 Task: Search one way flight ticket for 1 adult, 5 children, 2 infants in seat and 1 infant on lap in first from Ceiba: Jose Aponte De La Torre Airport to Raleigh: Raleigh-durham International Airport on 8-5-2023. Choice of flights is JetBlue. Number of bags: 2 carry on bags and 6 checked bags. Price is upto 35000. Outbound departure time preference is 19:30.
Action: Mouse moved to (368, 317)
Screenshot: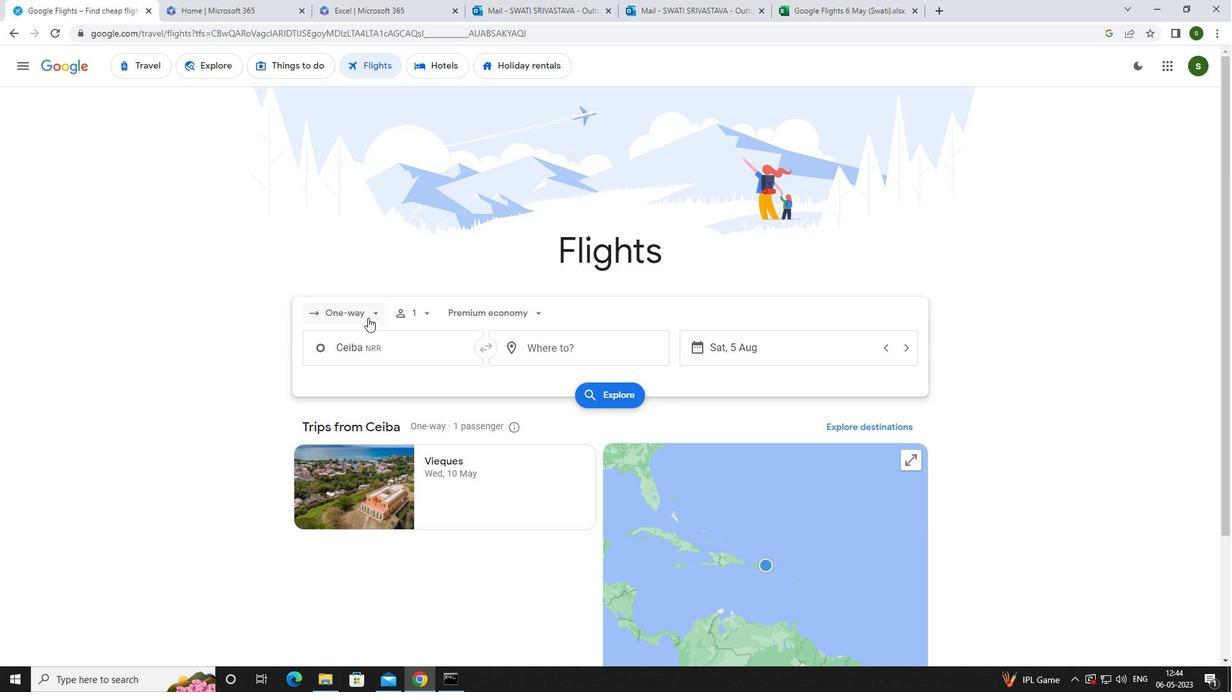 
Action: Mouse pressed left at (368, 317)
Screenshot: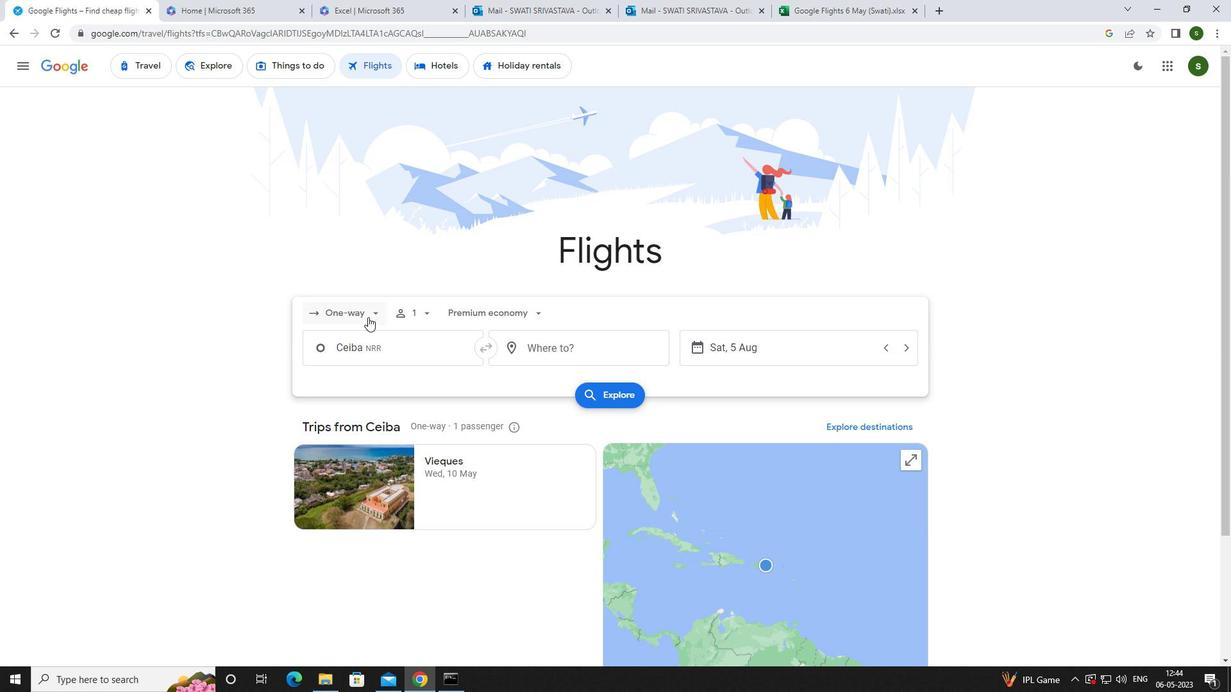
Action: Mouse moved to (373, 374)
Screenshot: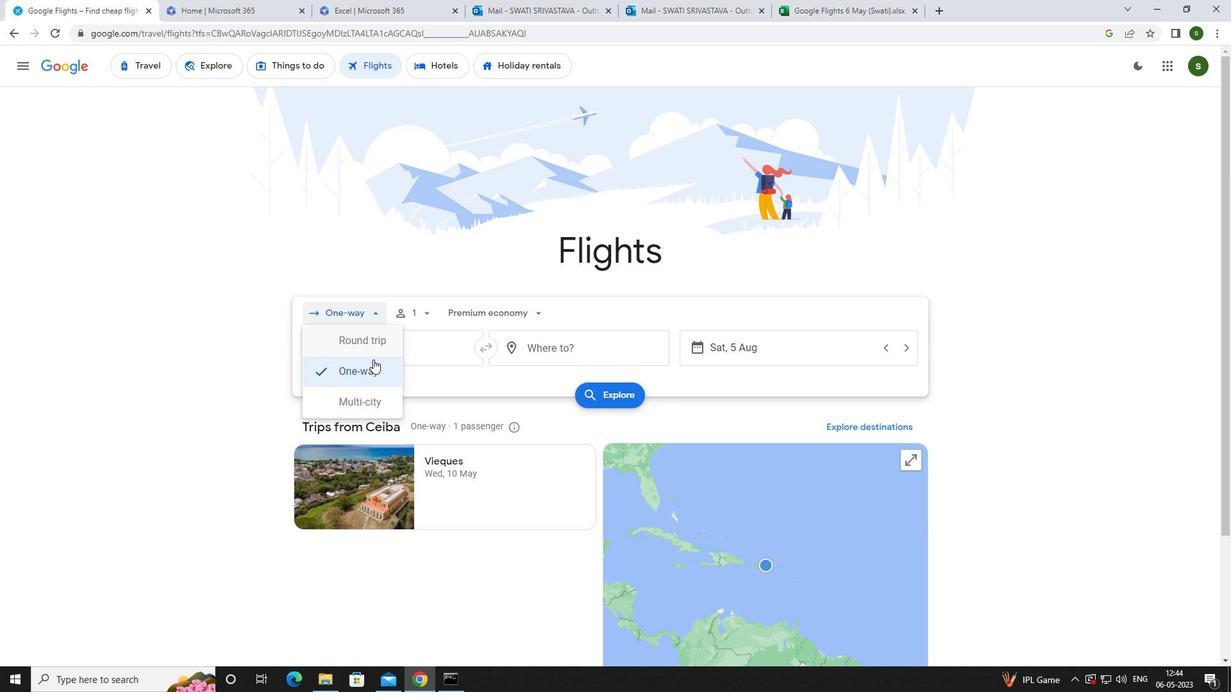 
Action: Mouse pressed left at (373, 374)
Screenshot: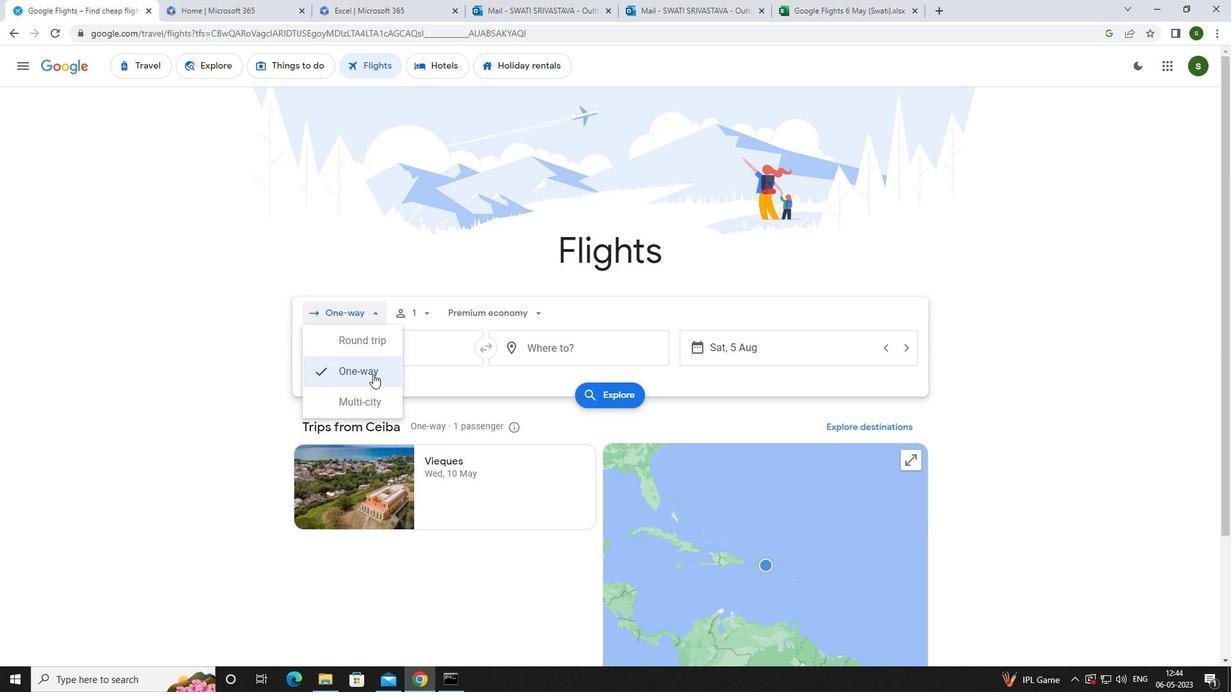 
Action: Mouse moved to (423, 312)
Screenshot: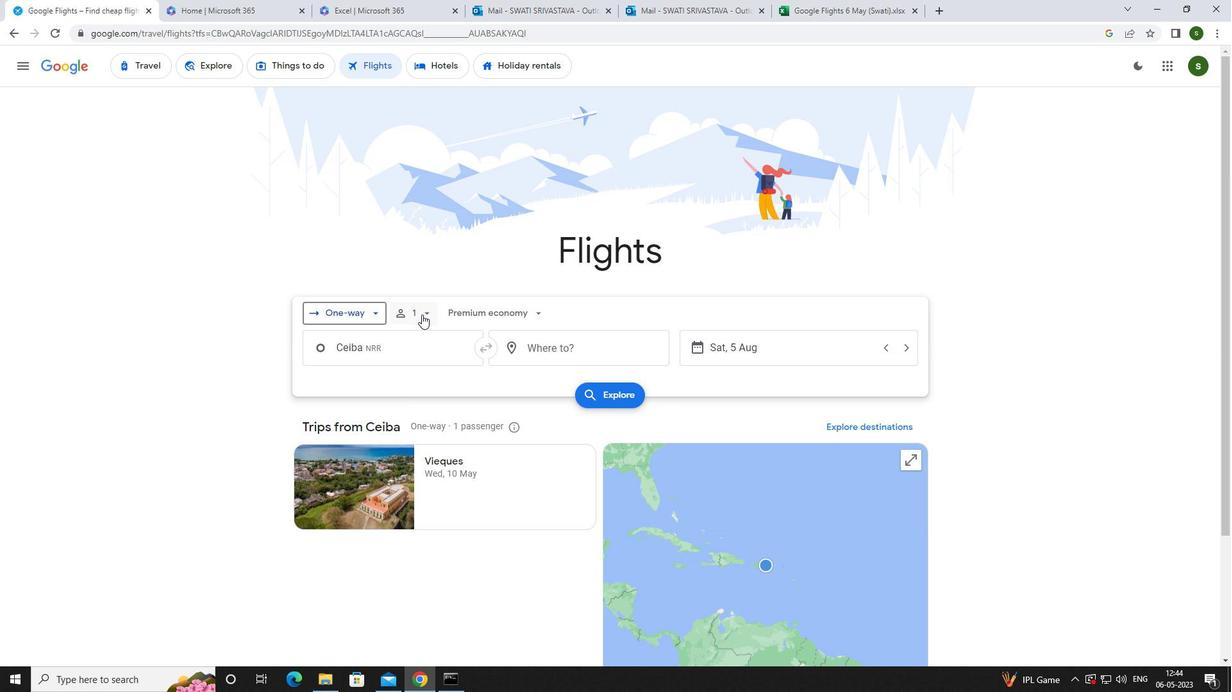 
Action: Mouse pressed left at (423, 312)
Screenshot: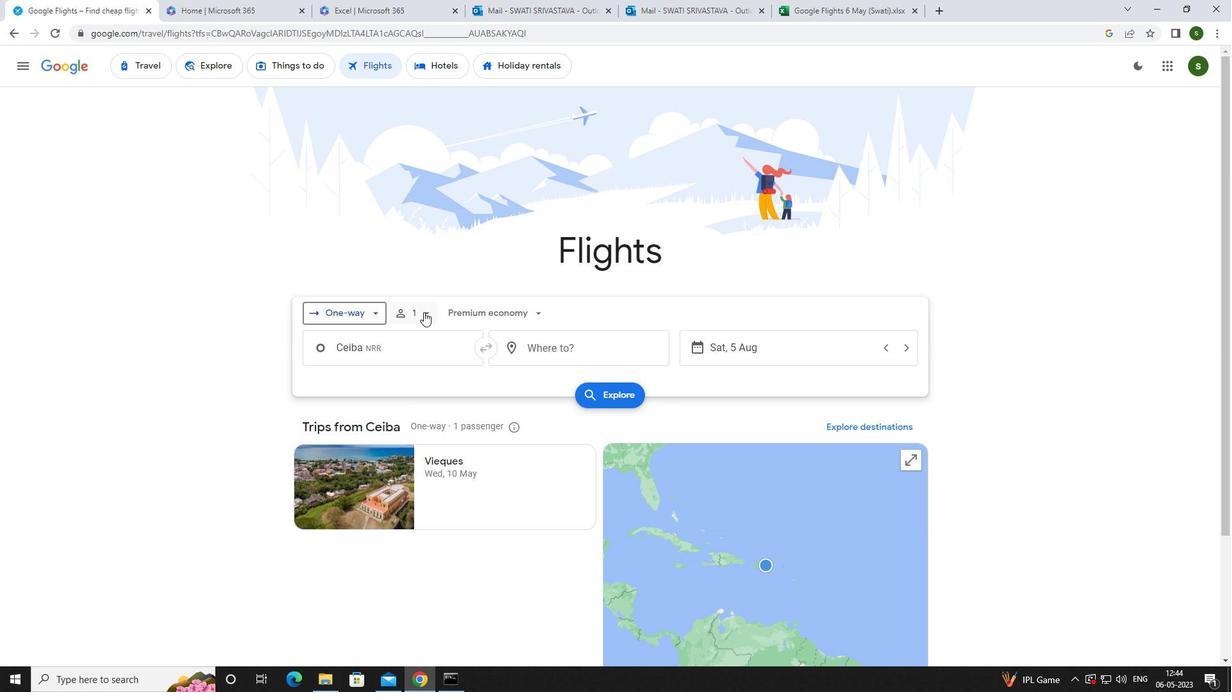 
Action: Mouse moved to (531, 376)
Screenshot: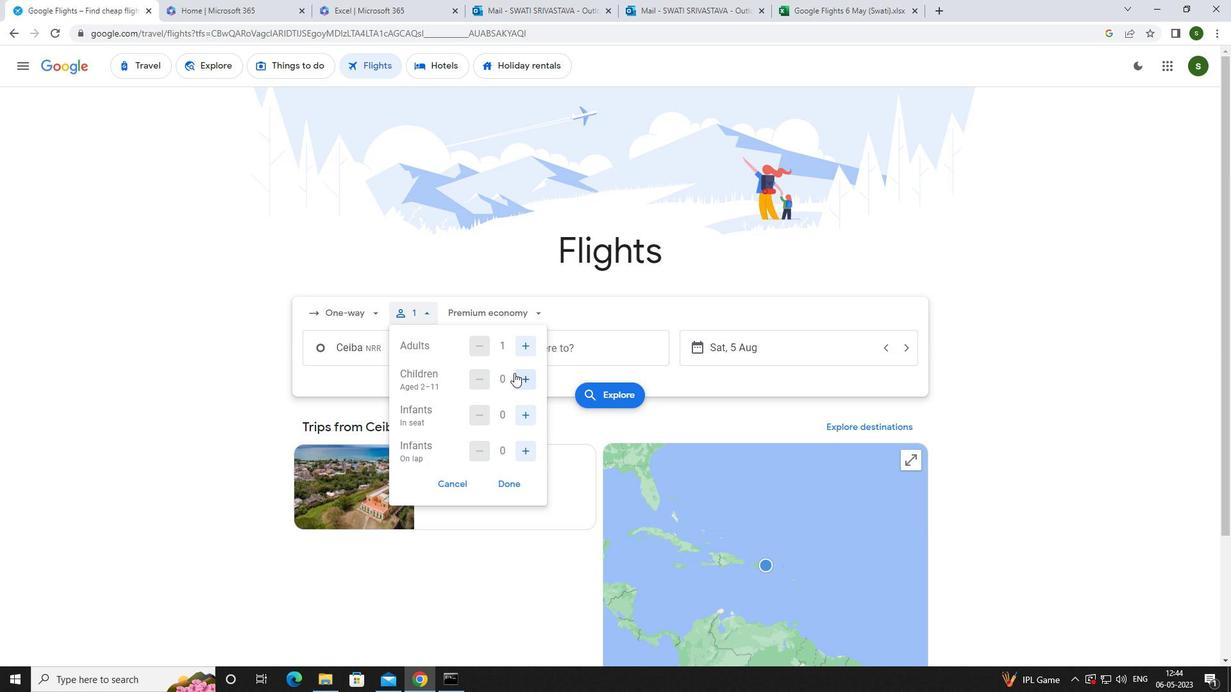 
Action: Mouse pressed left at (531, 376)
Screenshot: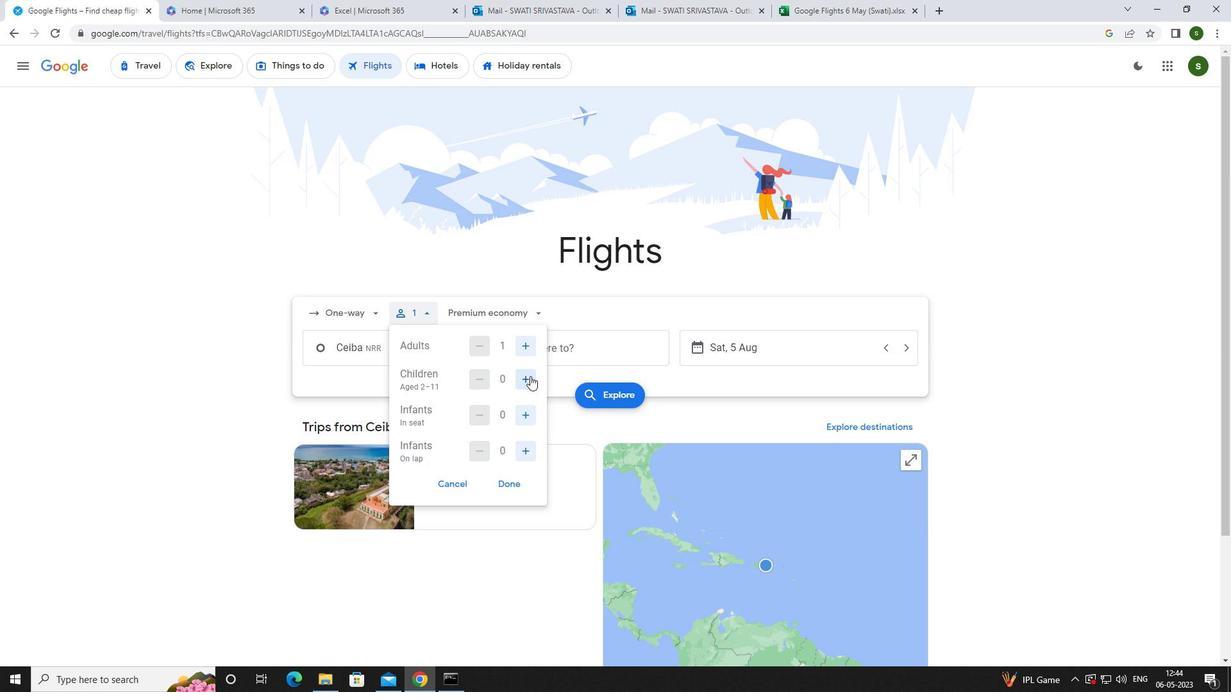 
Action: Mouse pressed left at (531, 376)
Screenshot: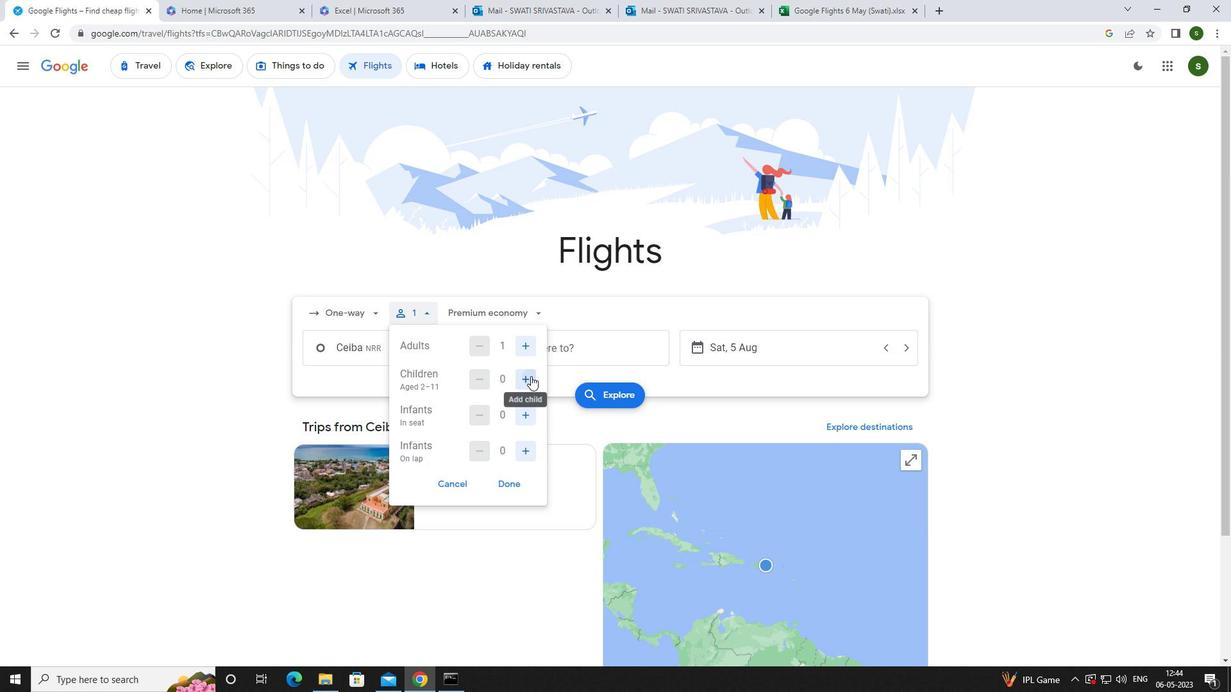 
Action: Mouse pressed left at (531, 376)
Screenshot: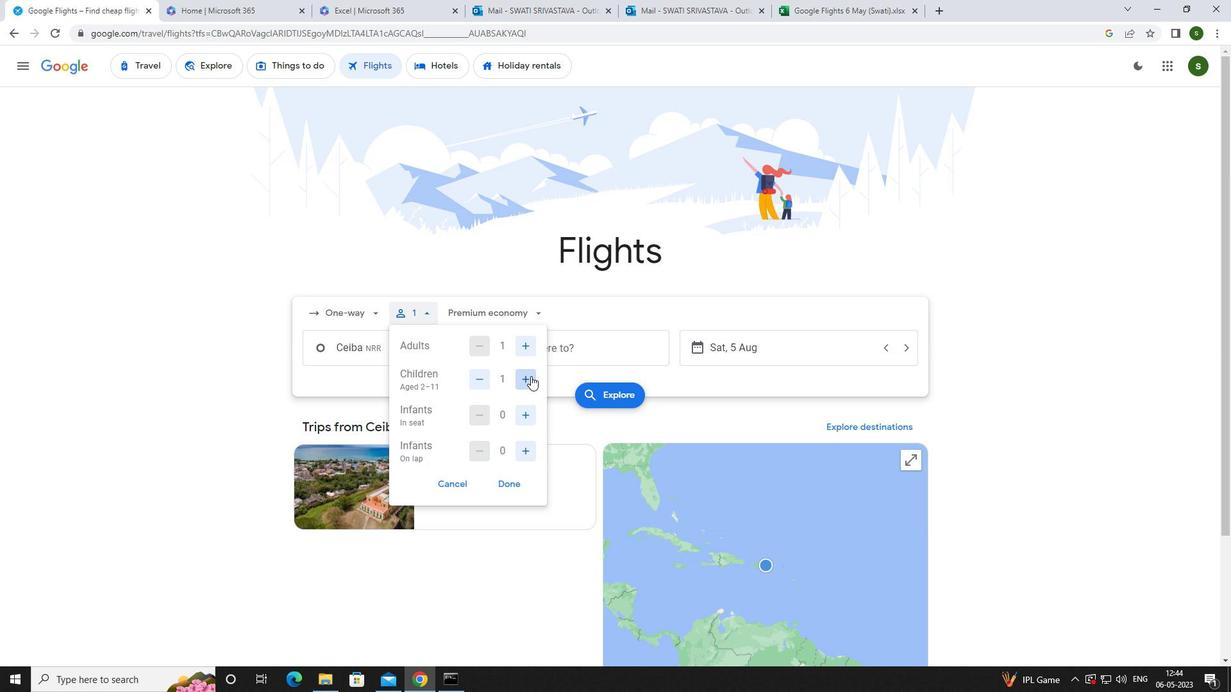 
Action: Mouse pressed left at (531, 376)
Screenshot: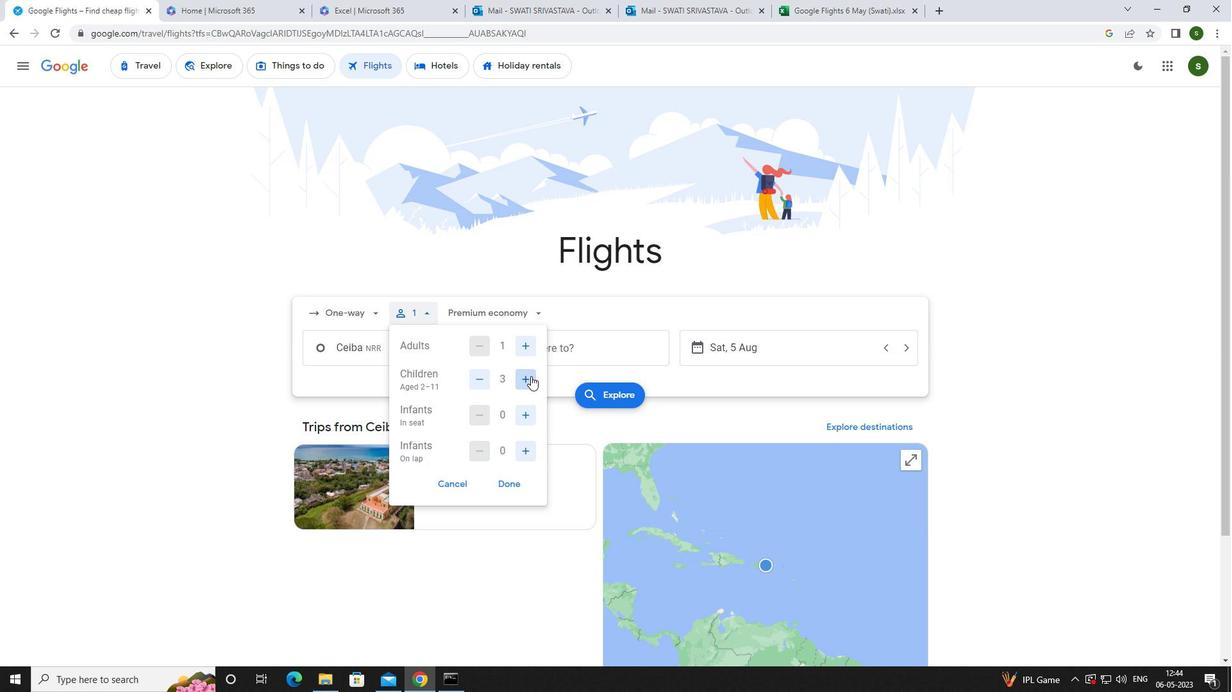 
Action: Mouse pressed left at (531, 376)
Screenshot: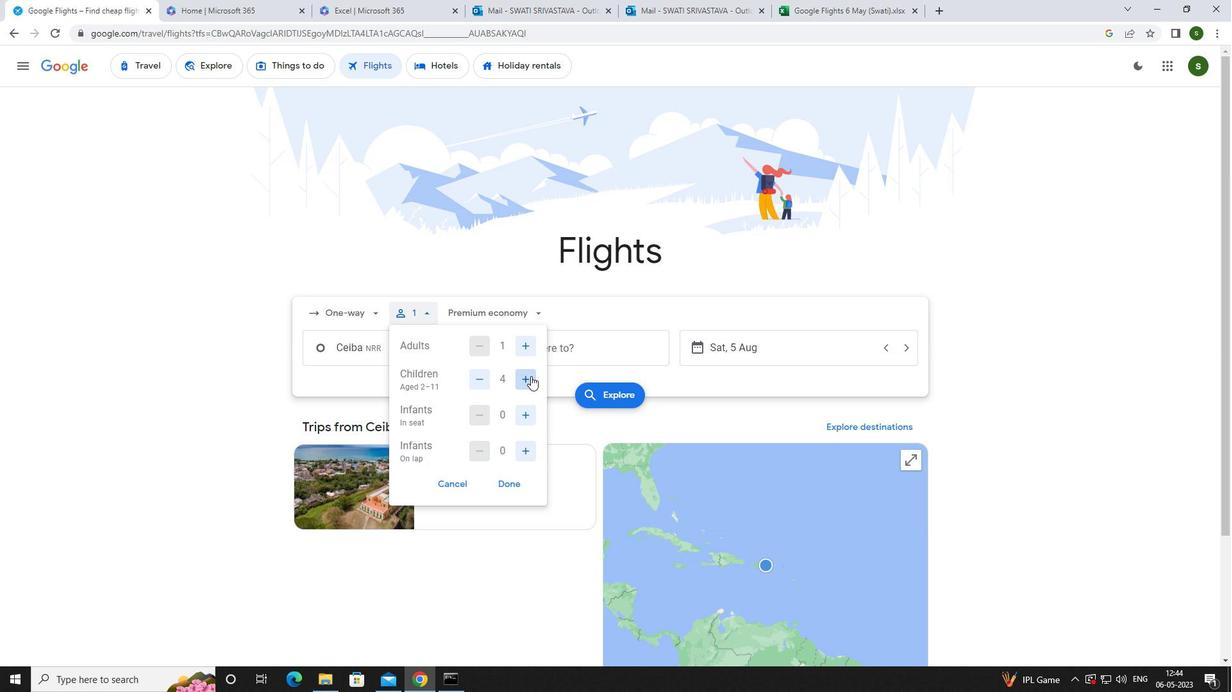 
Action: Mouse moved to (525, 414)
Screenshot: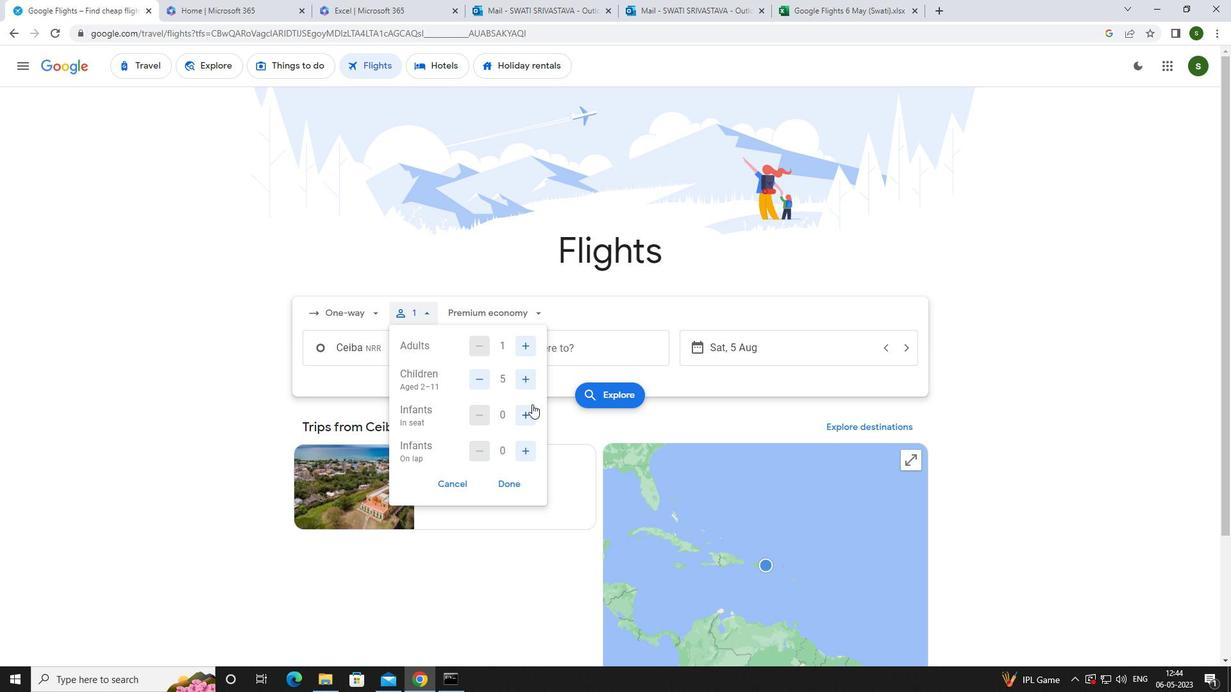 
Action: Mouse pressed left at (525, 414)
Screenshot: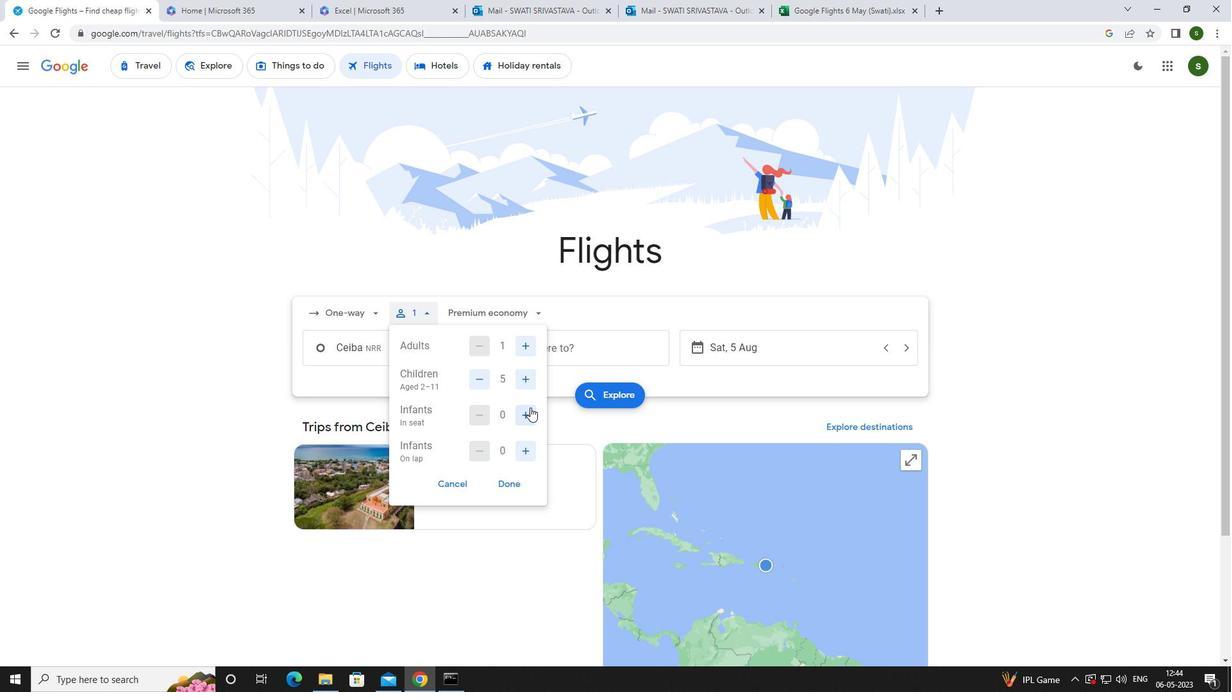 
Action: Mouse moved to (521, 447)
Screenshot: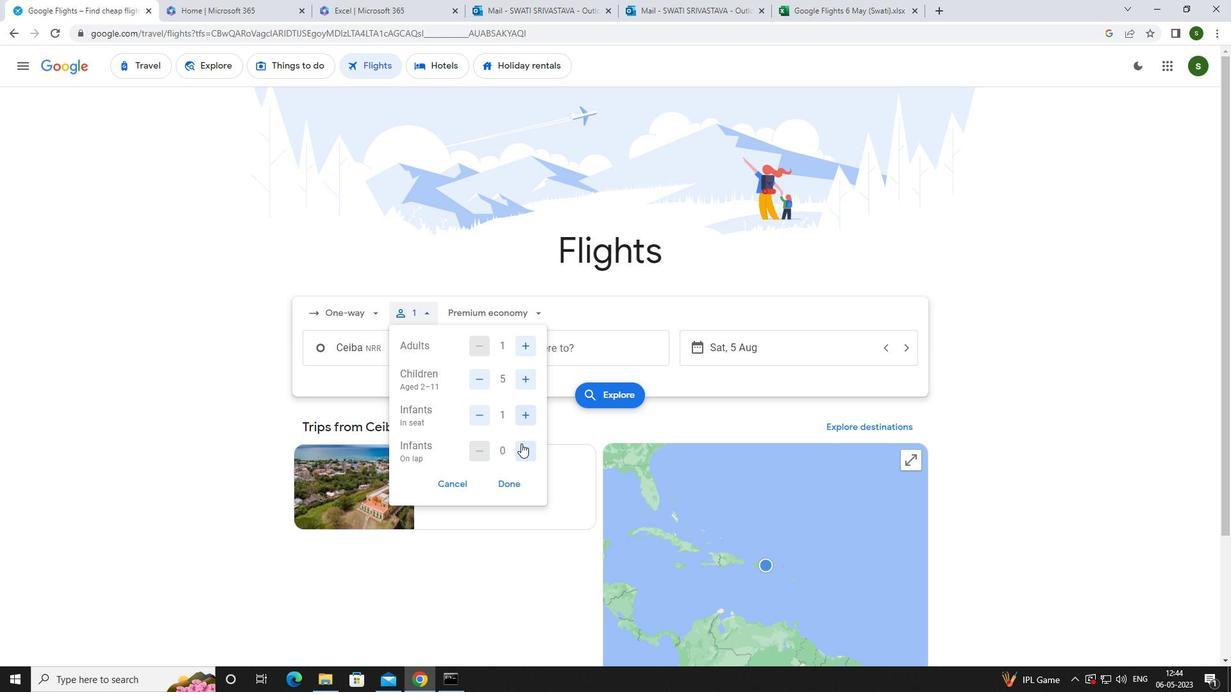 
Action: Mouse pressed left at (521, 447)
Screenshot: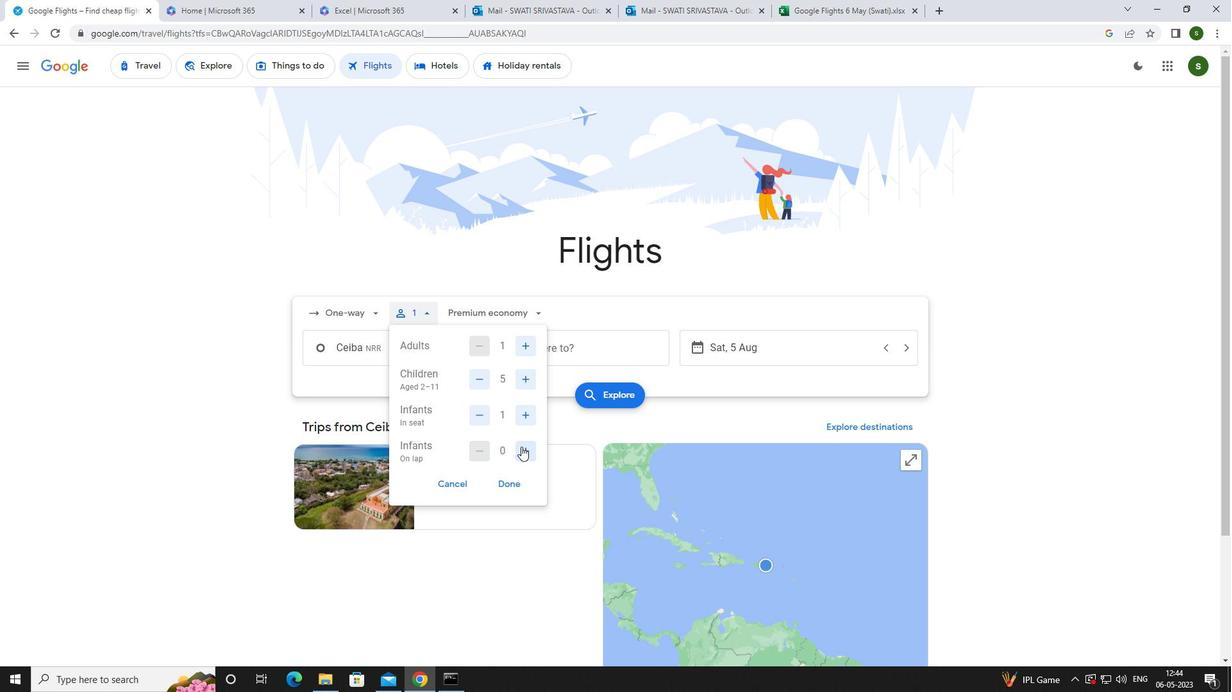 
Action: Mouse moved to (513, 313)
Screenshot: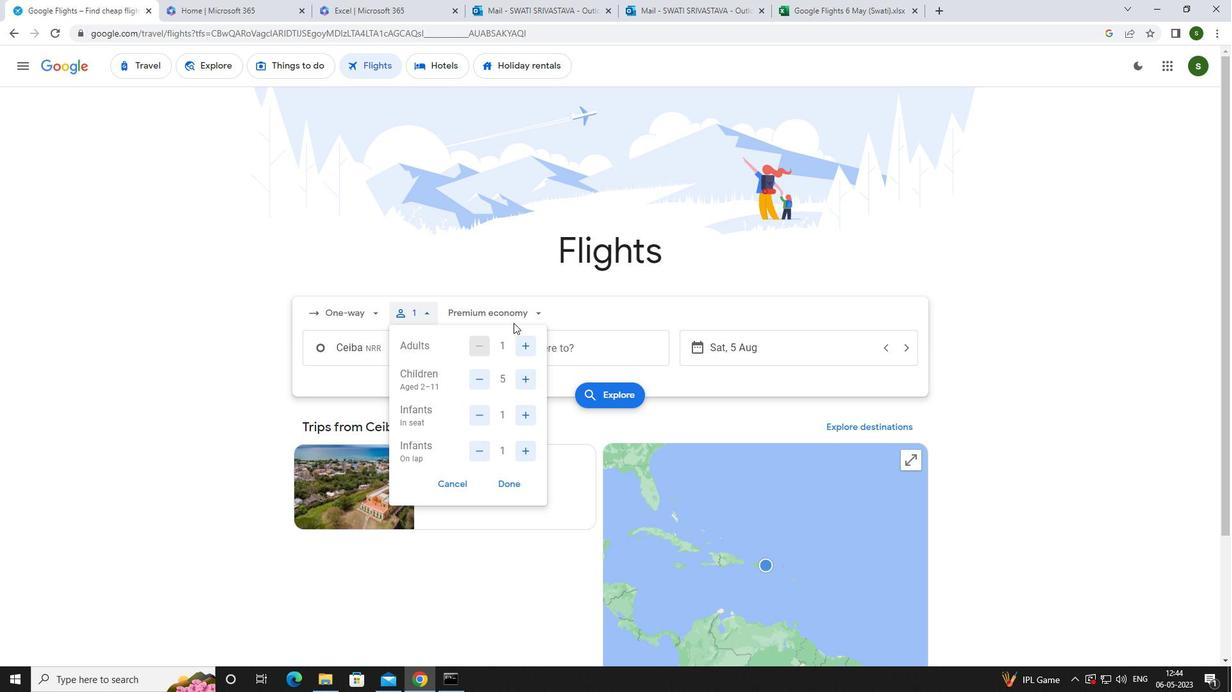 
Action: Mouse pressed left at (513, 313)
Screenshot: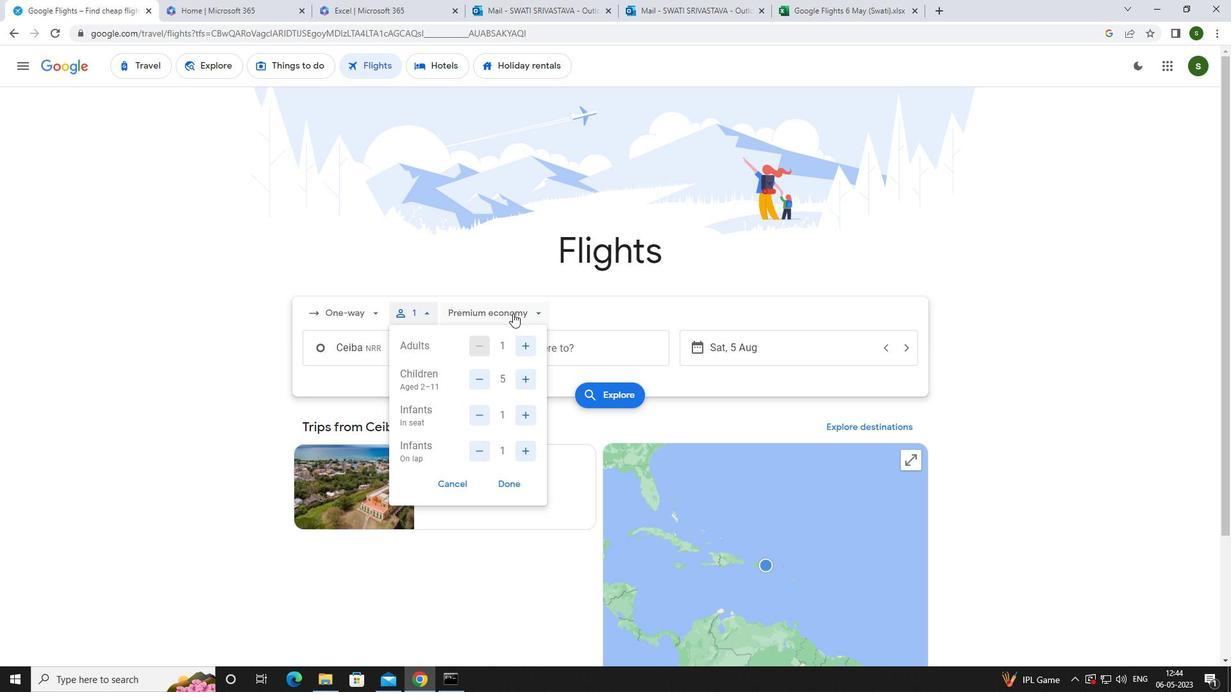 
Action: Mouse moved to (510, 429)
Screenshot: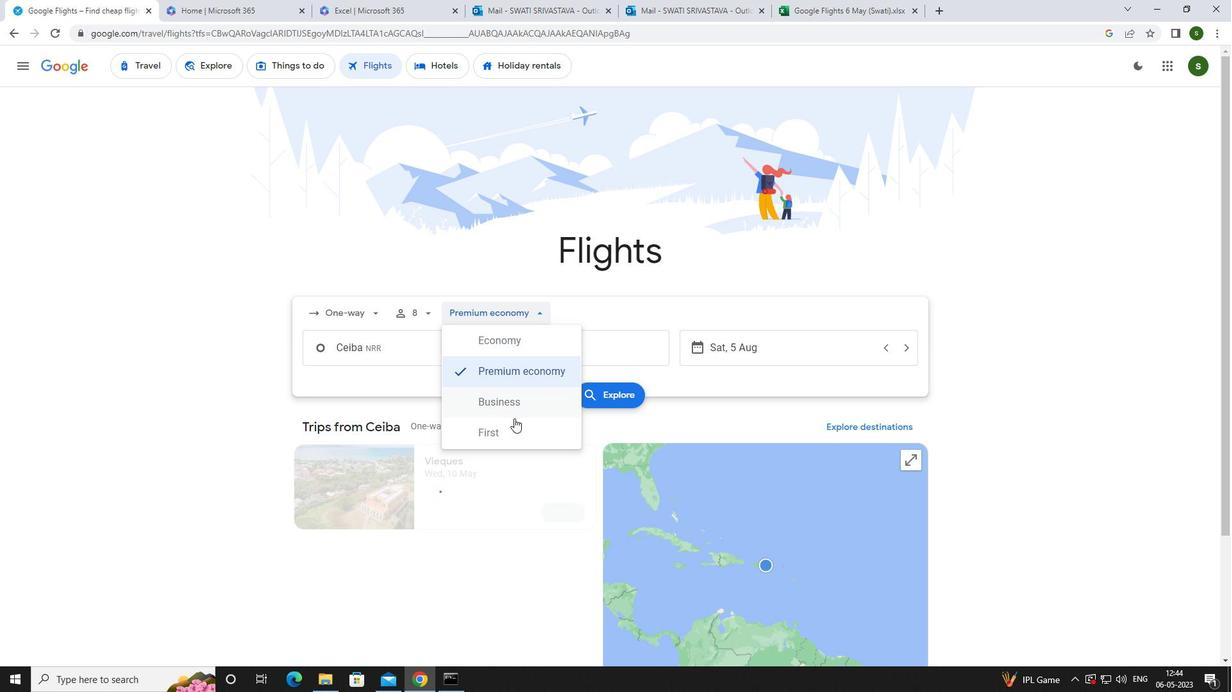 
Action: Mouse pressed left at (510, 429)
Screenshot: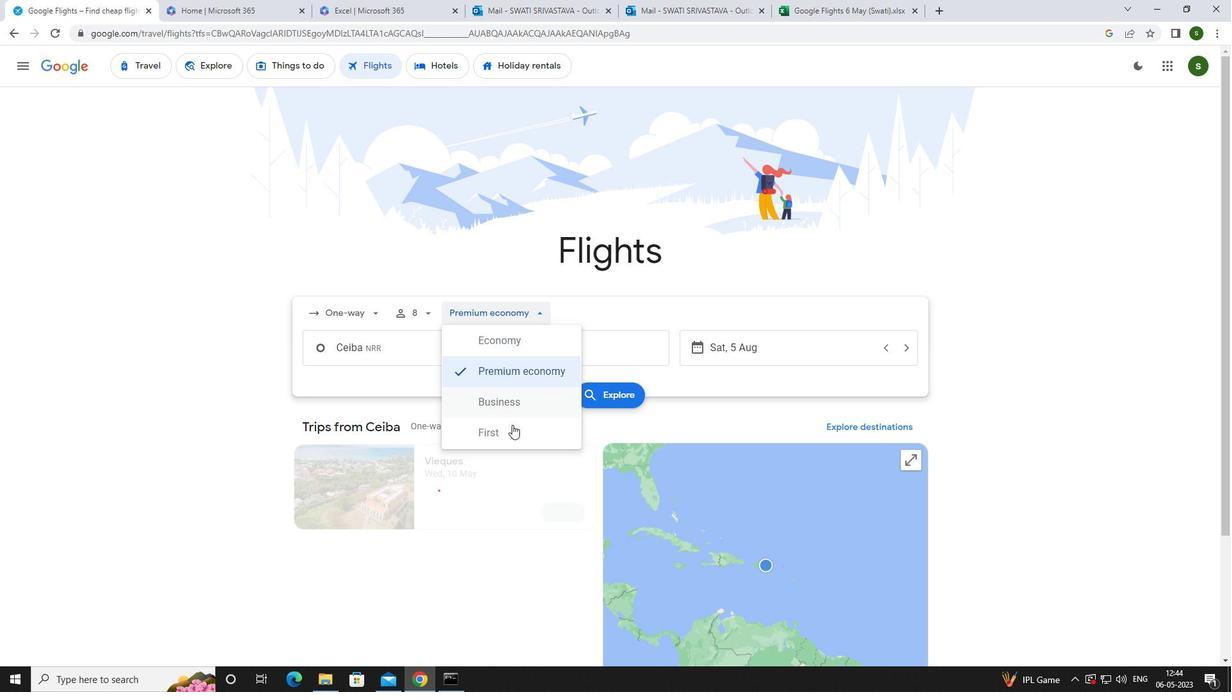 
Action: Mouse moved to (422, 353)
Screenshot: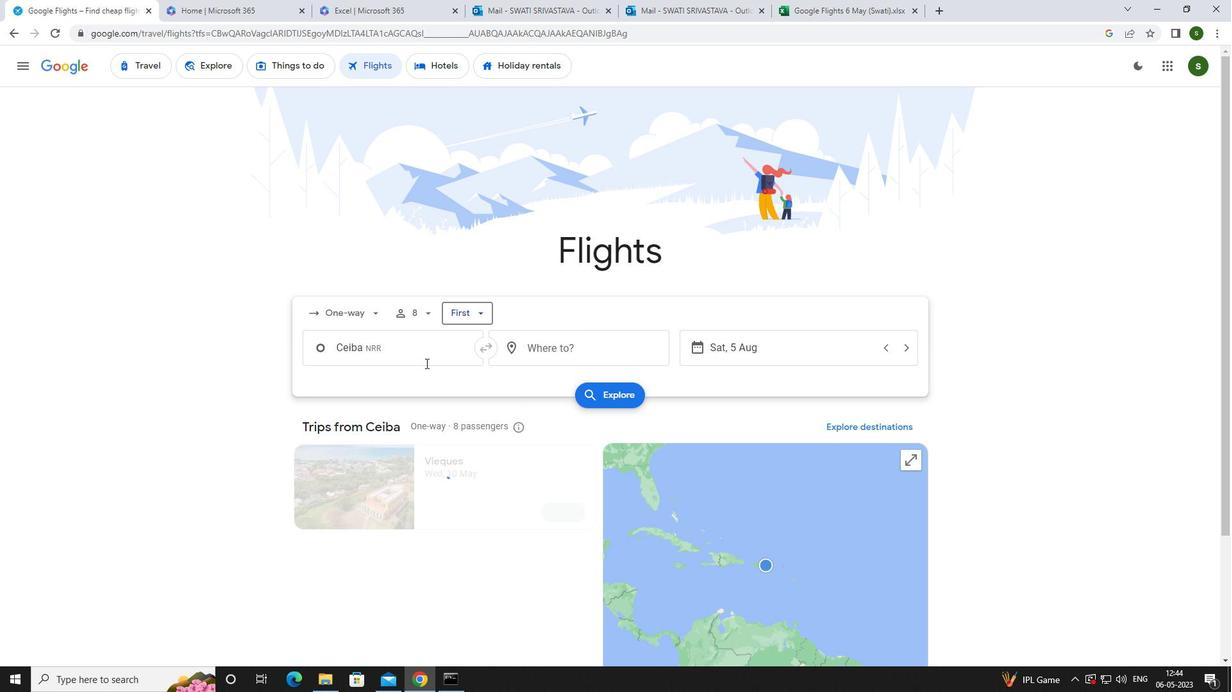 
Action: Mouse pressed left at (422, 353)
Screenshot: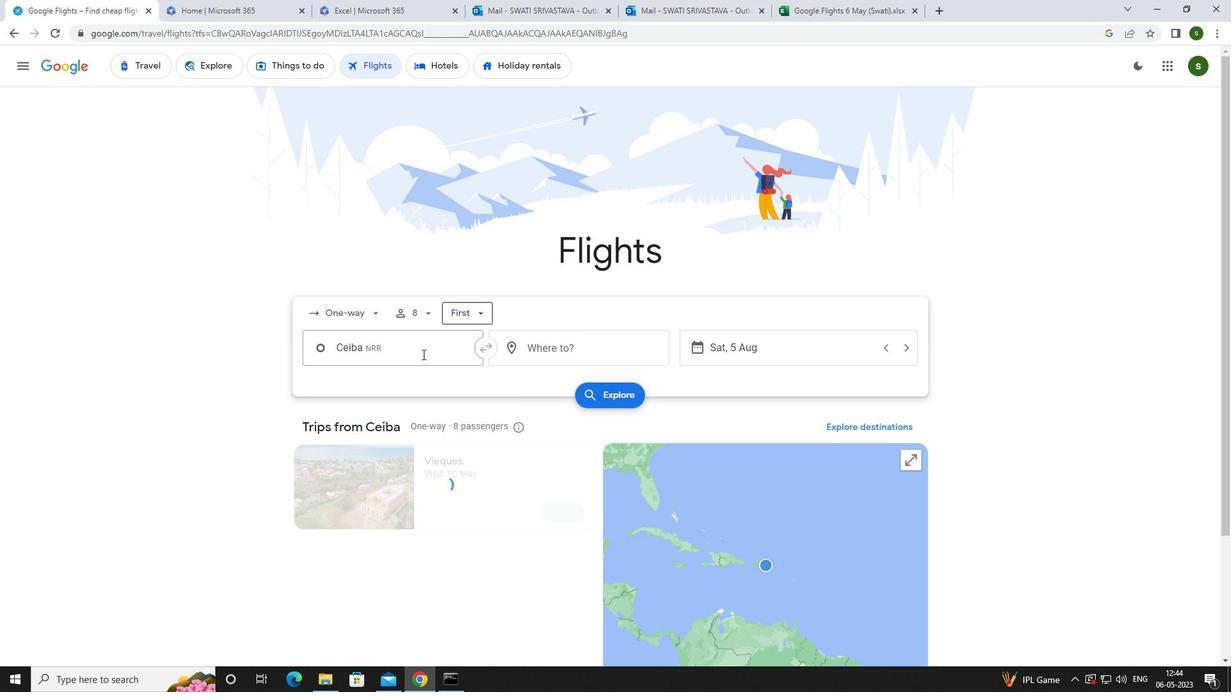 
Action: Key pressed <Key.caps_lock>j<Key.caps_lock>ose<Key.space><Key.caps_lock>a<Key.caps_lock>pon
Screenshot: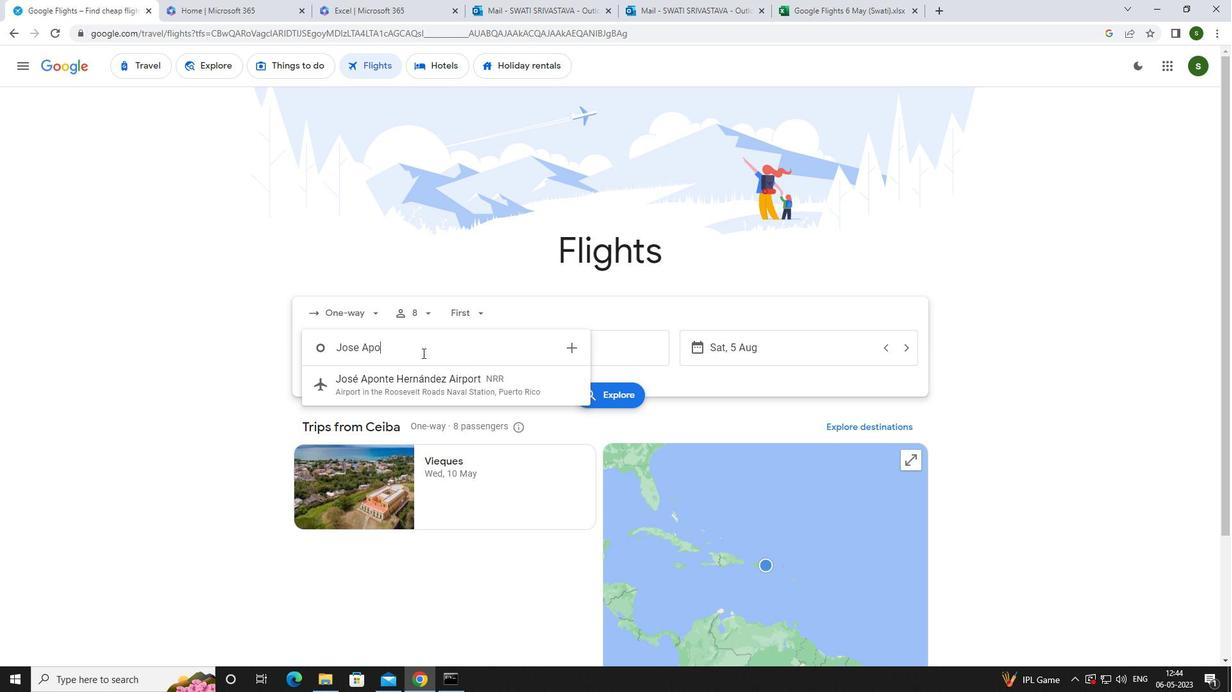 
Action: Mouse moved to (425, 381)
Screenshot: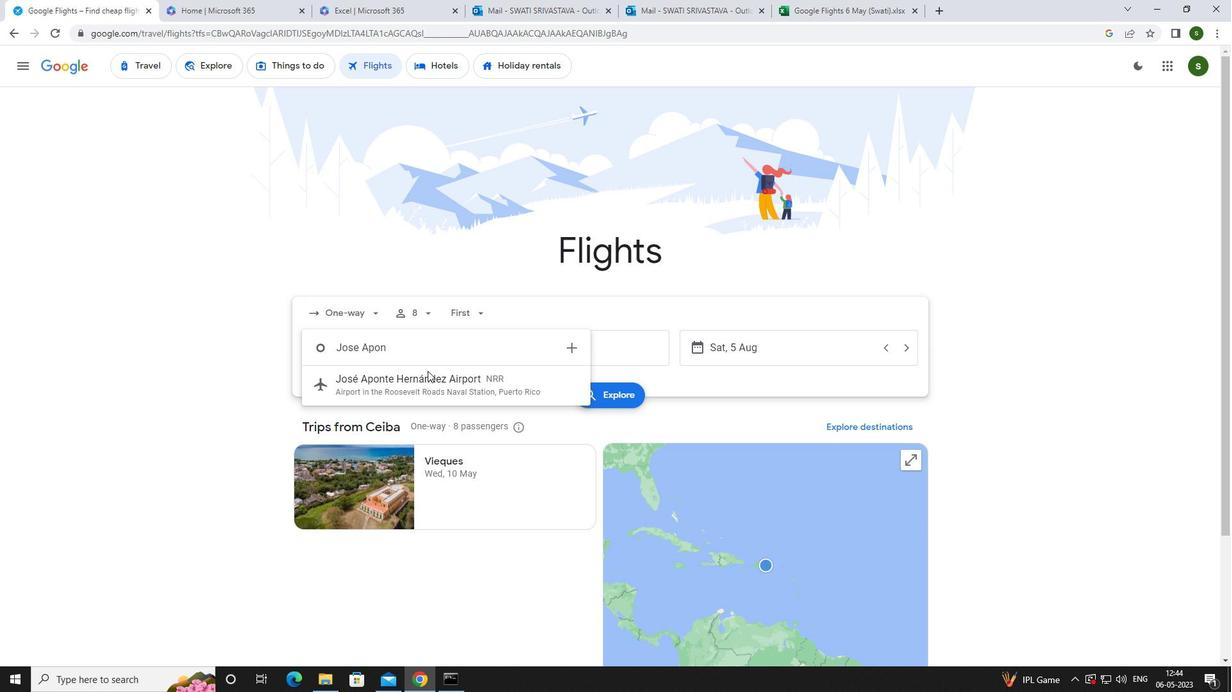 
Action: Mouse pressed left at (425, 381)
Screenshot: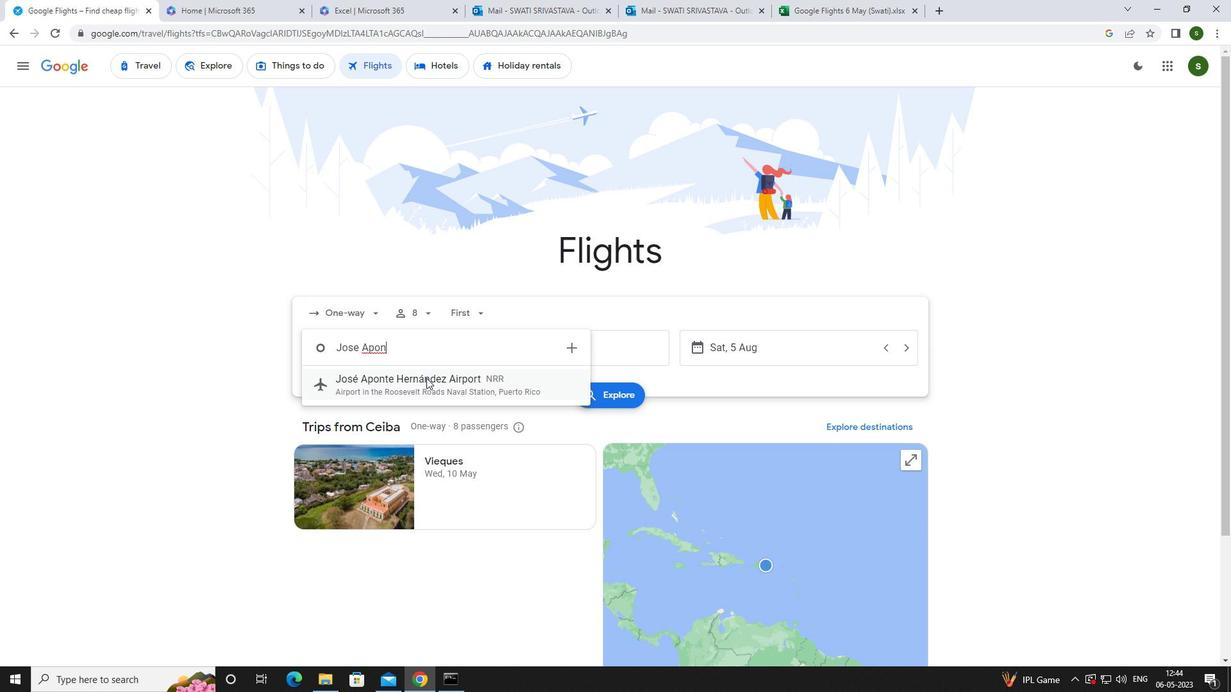 
Action: Mouse moved to (533, 348)
Screenshot: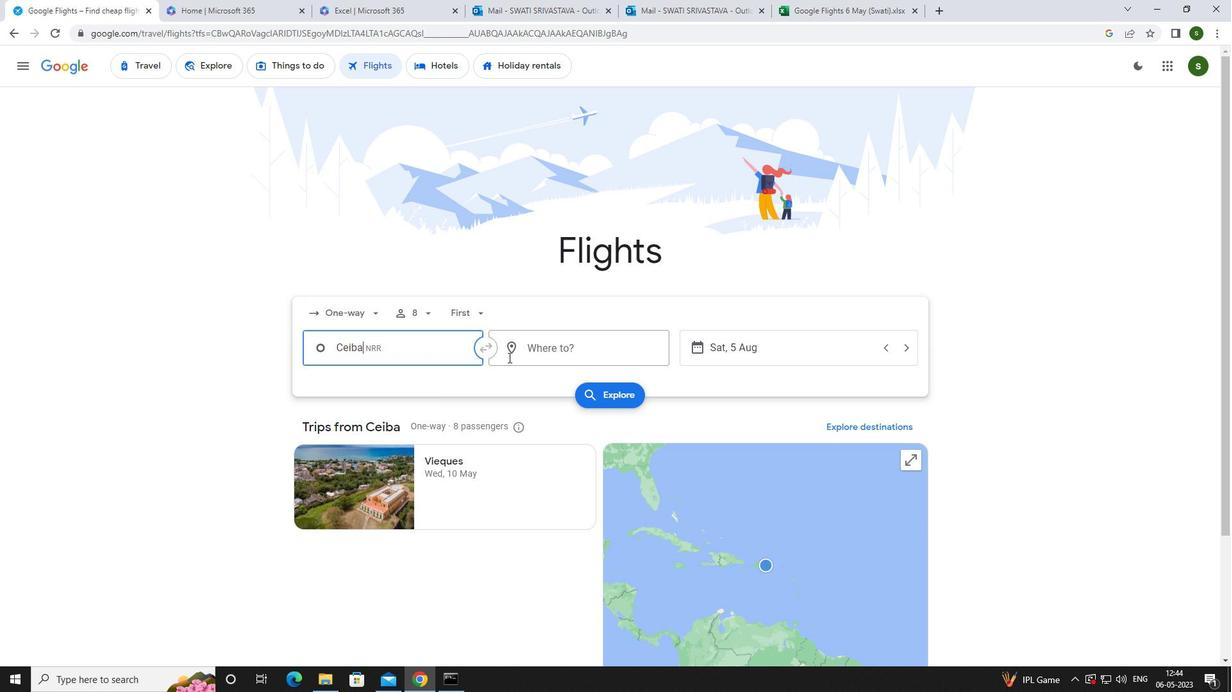 
Action: Mouse pressed left at (533, 348)
Screenshot: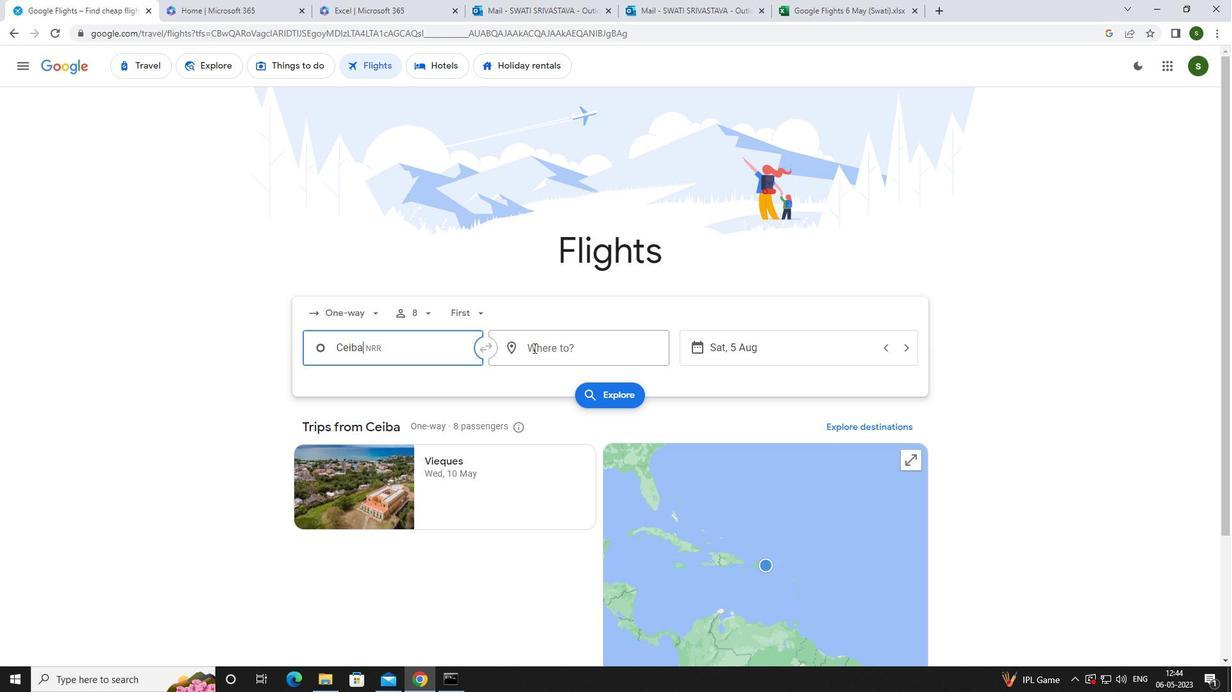 
Action: Key pressed <Key.caps_lock>r<Key.caps_lock>alei
Screenshot: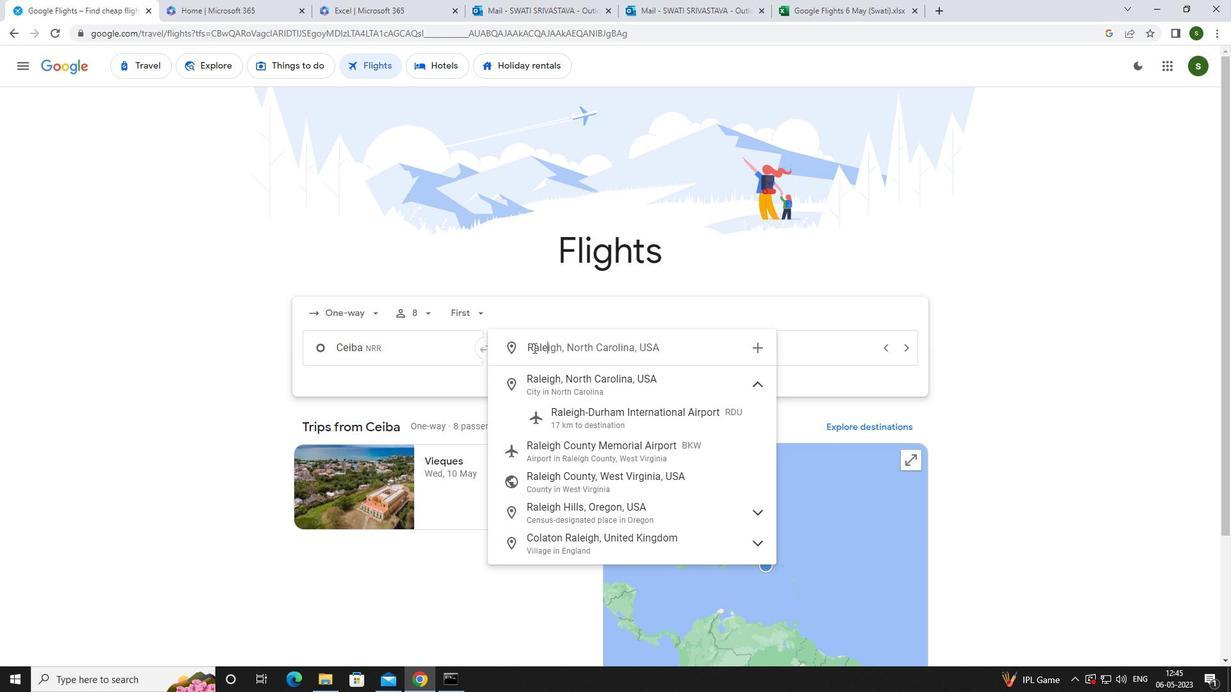
Action: Mouse moved to (581, 409)
Screenshot: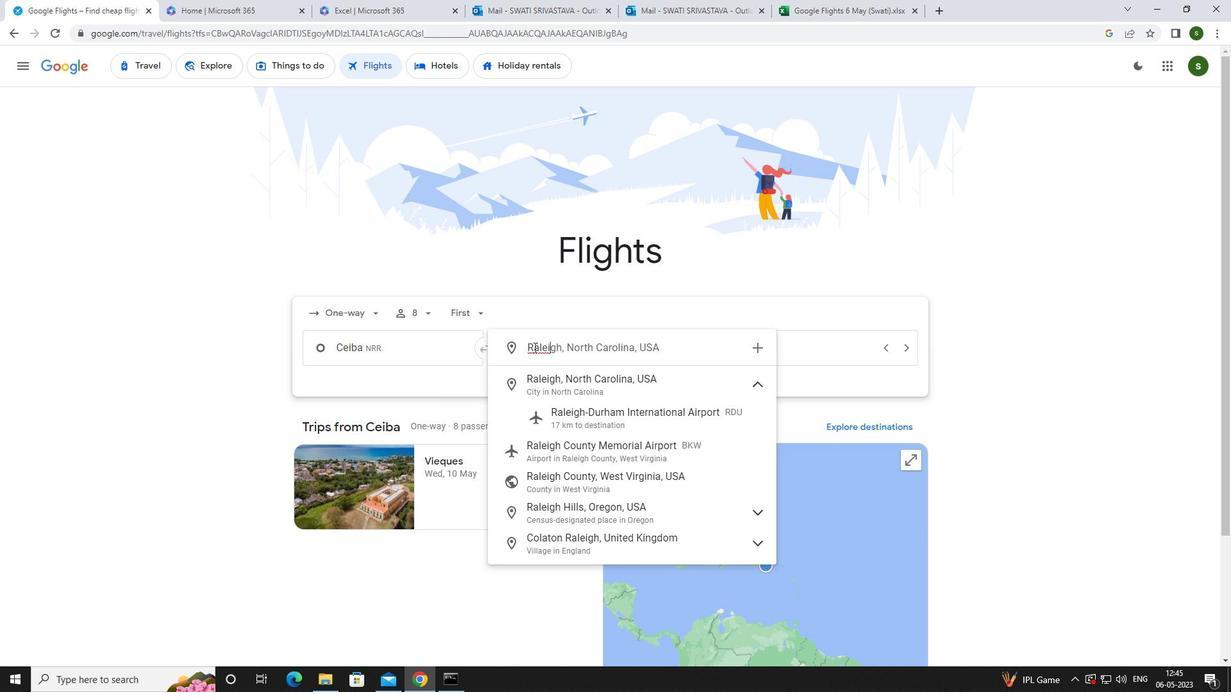 
Action: Mouse pressed left at (581, 409)
Screenshot: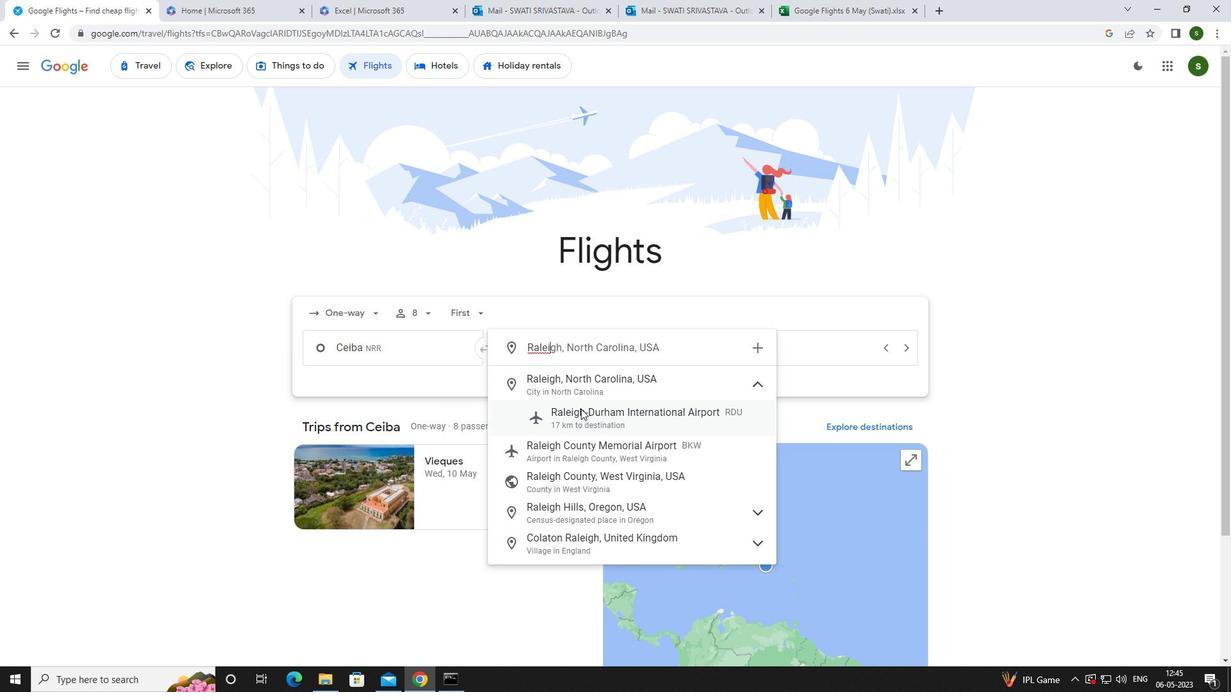 
Action: Mouse moved to (737, 339)
Screenshot: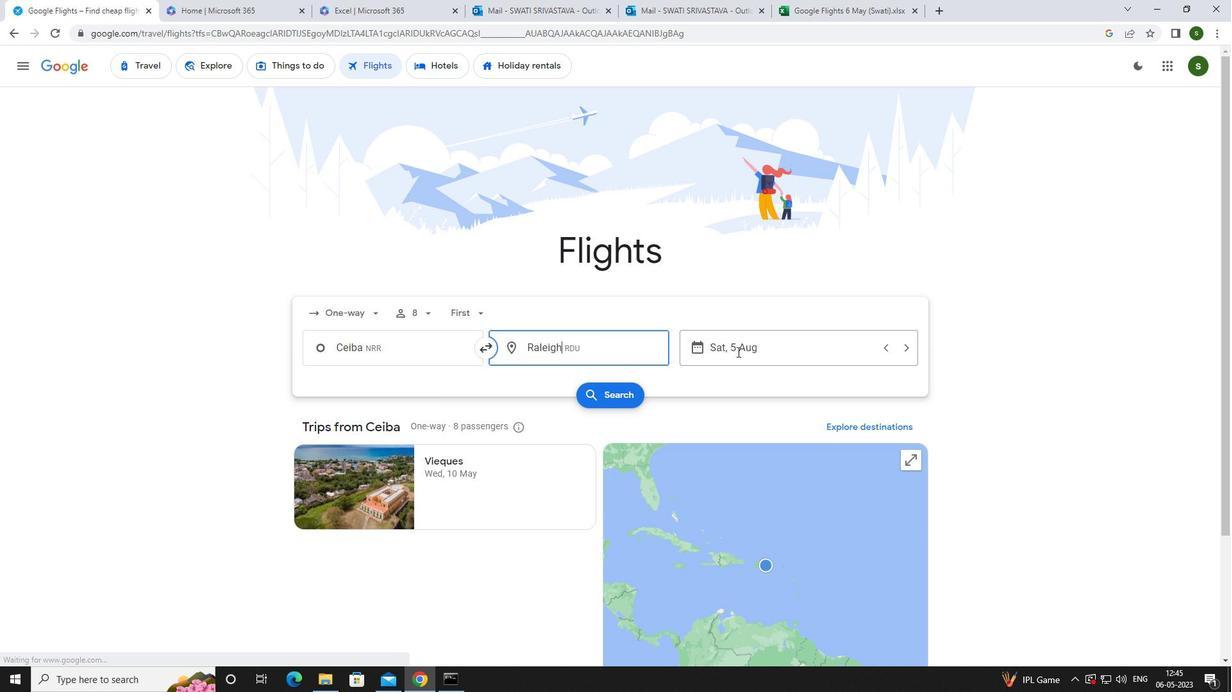 
Action: Mouse pressed left at (737, 339)
Screenshot: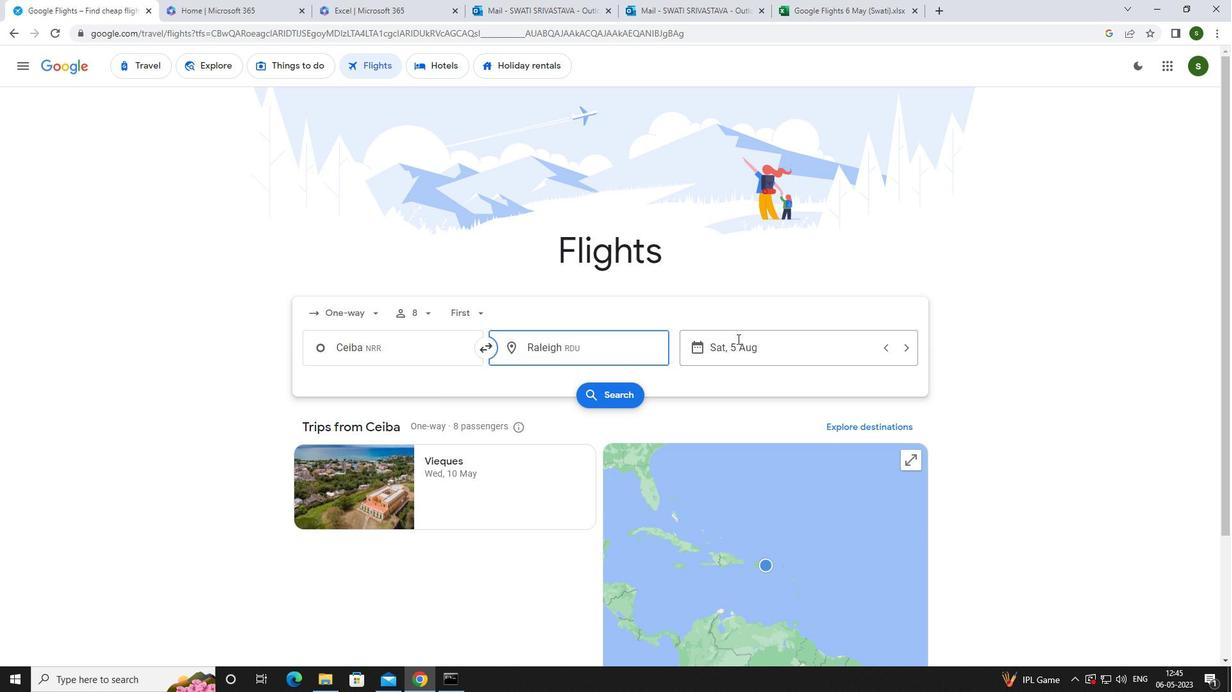 
Action: Mouse moved to (637, 437)
Screenshot: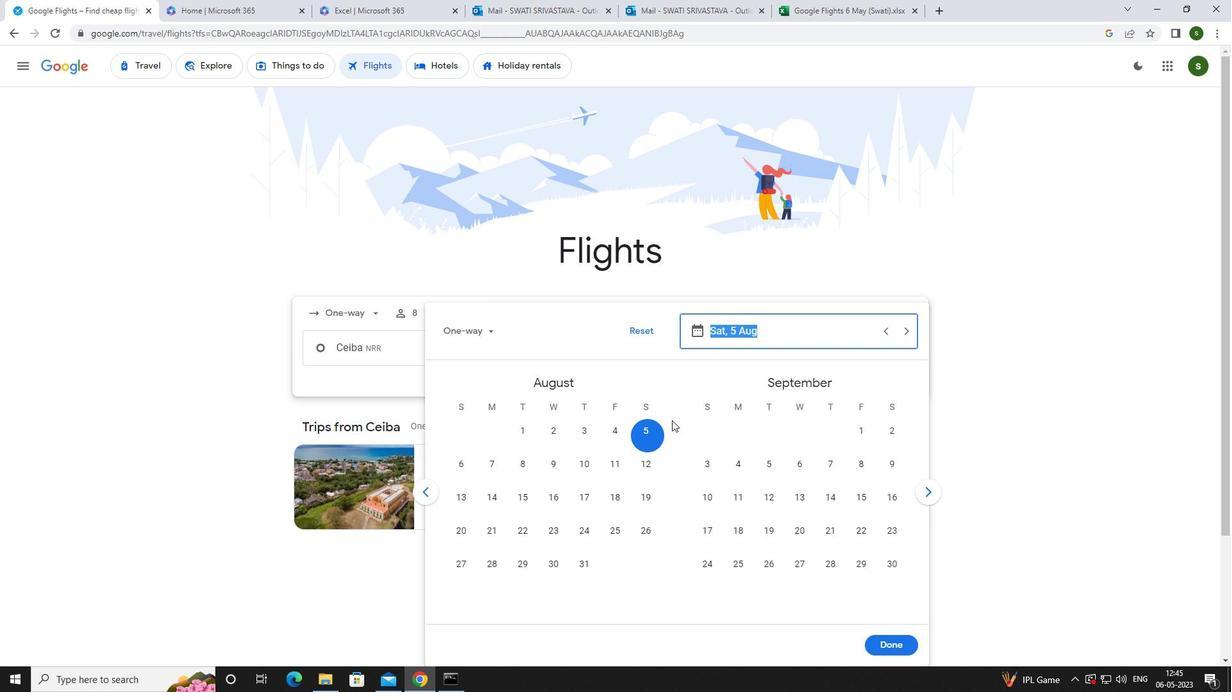 
Action: Mouse pressed left at (637, 437)
Screenshot: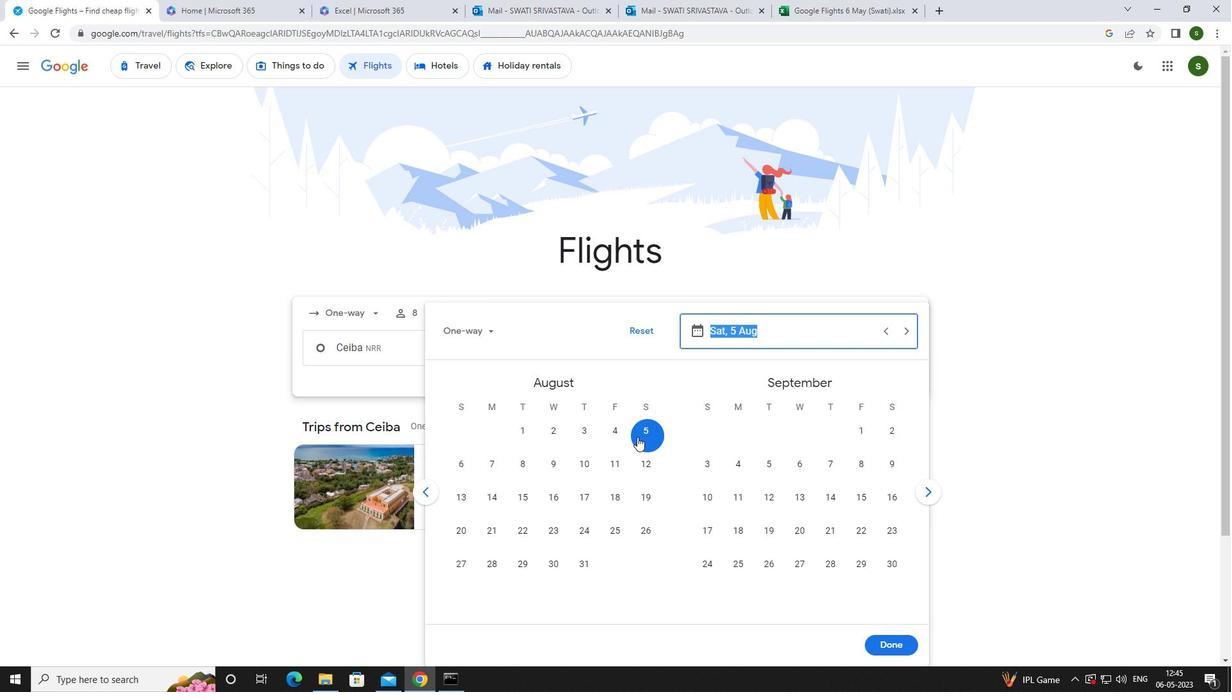 
Action: Mouse moved to (904, 647)
Screenshot: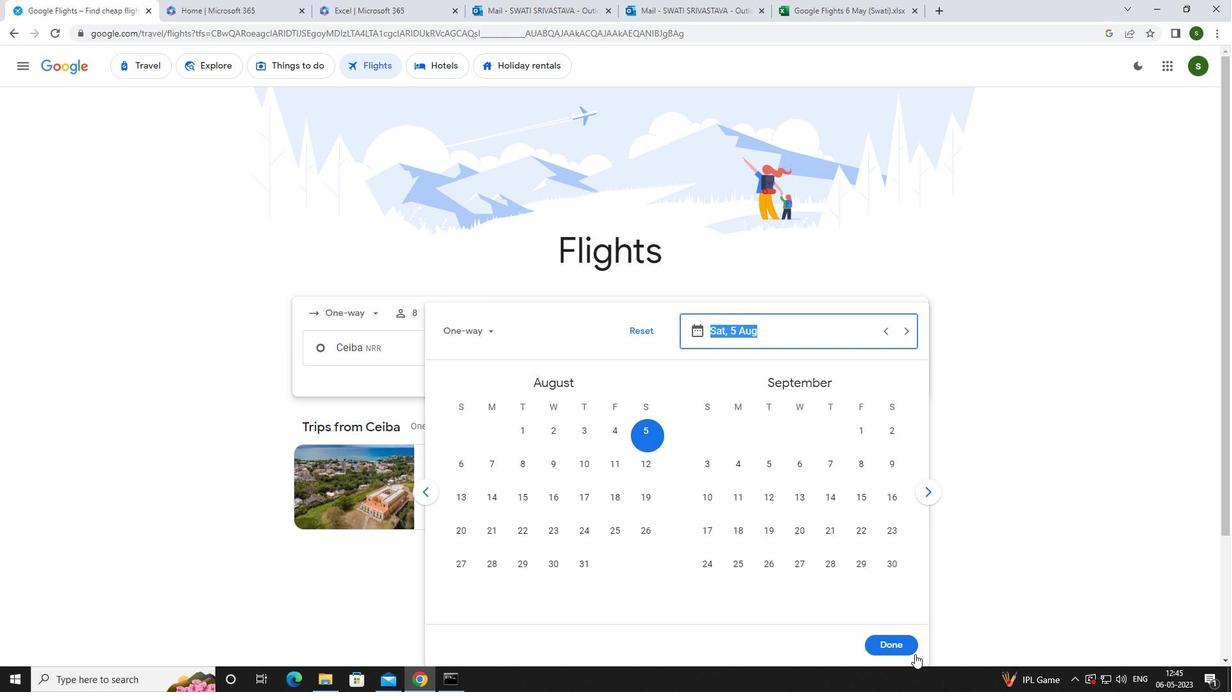 
Action: Mouse pressed left at (904, 647)
Screenshot: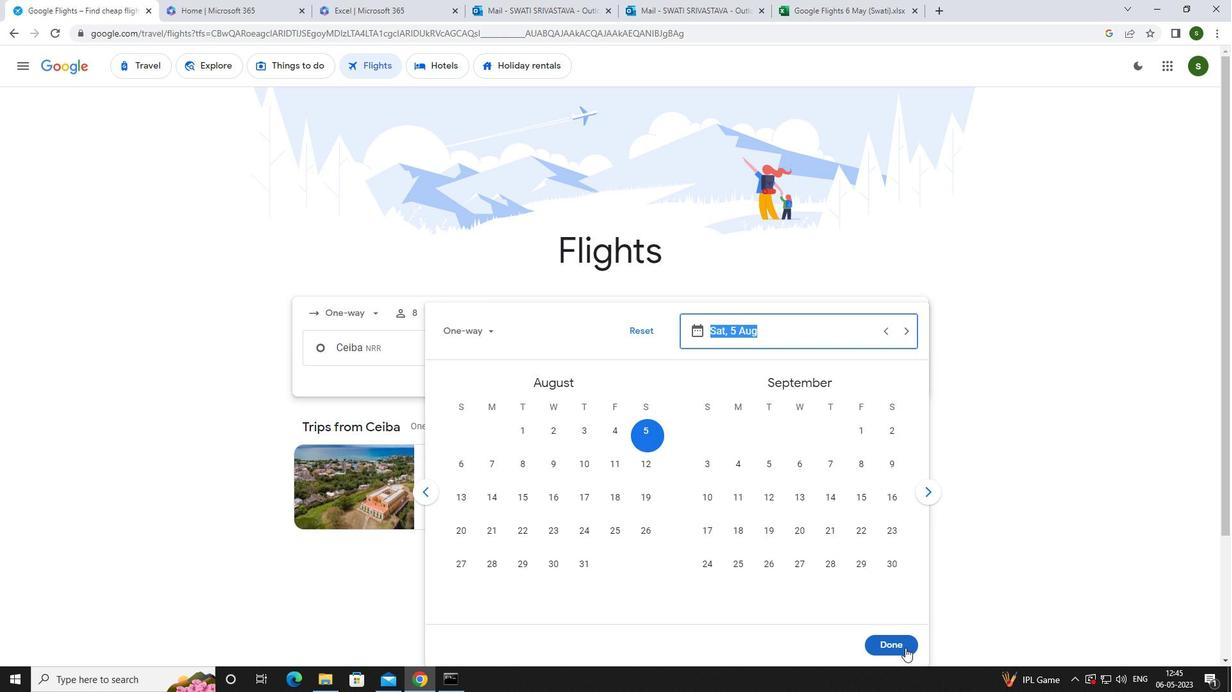 
Action: Mouse moved to (632, 388)
Screenshot: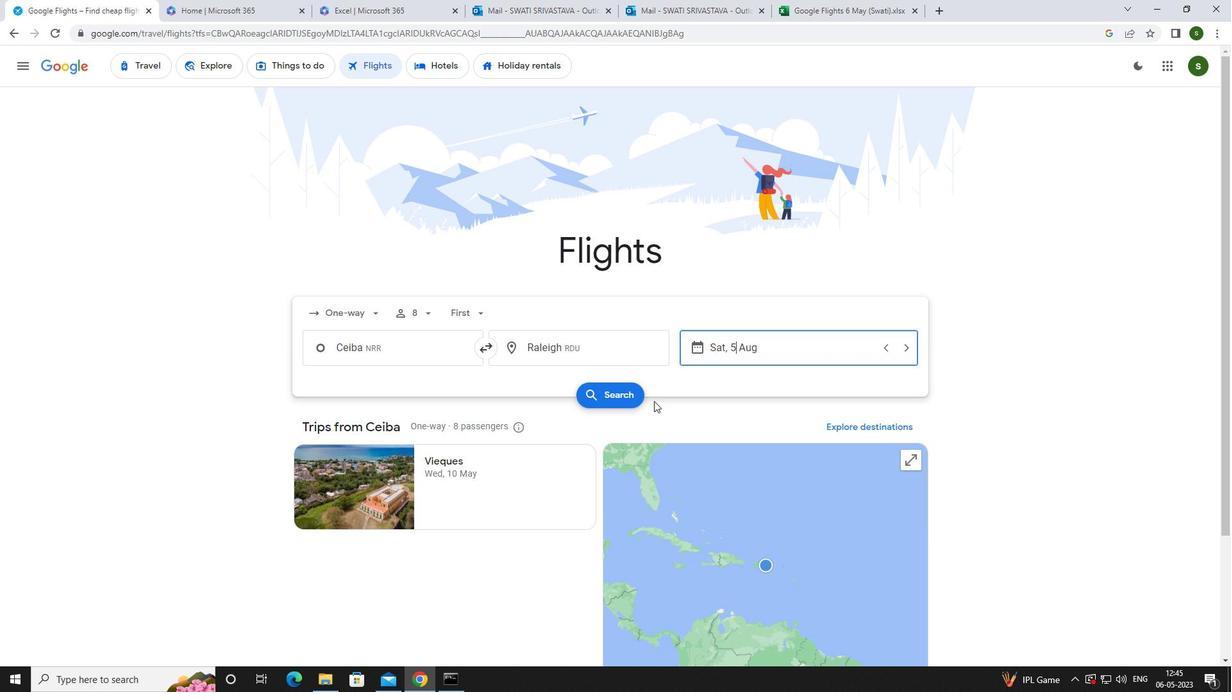 
Action: Mouse pressed left at (632, 388)
Screenshot: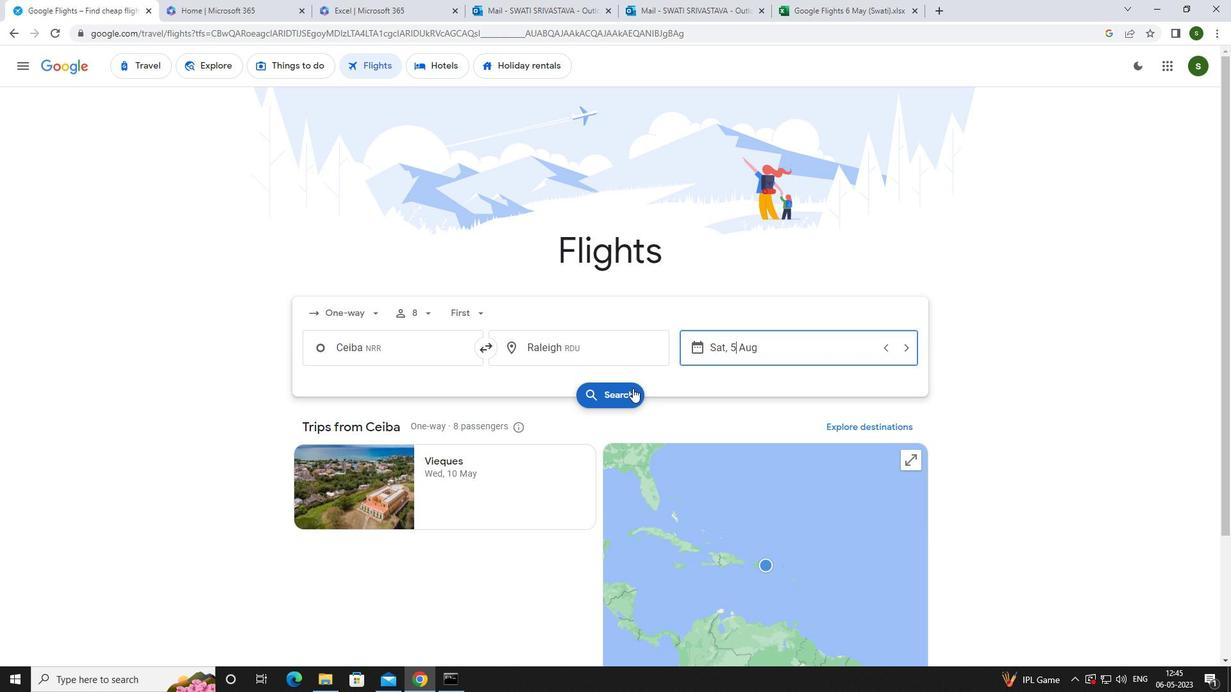 
Action: Mouse moved to (322, 183)
Screenshot: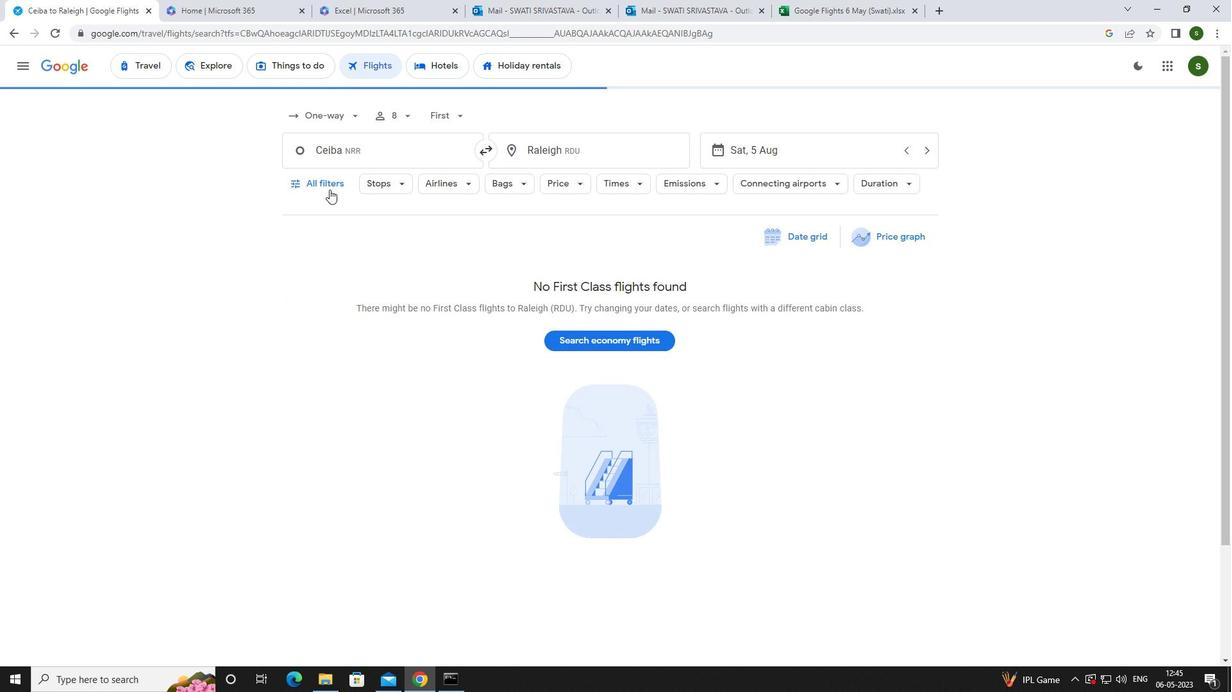 
Action: Mouse pressed left at (322, 183)
Screenshot: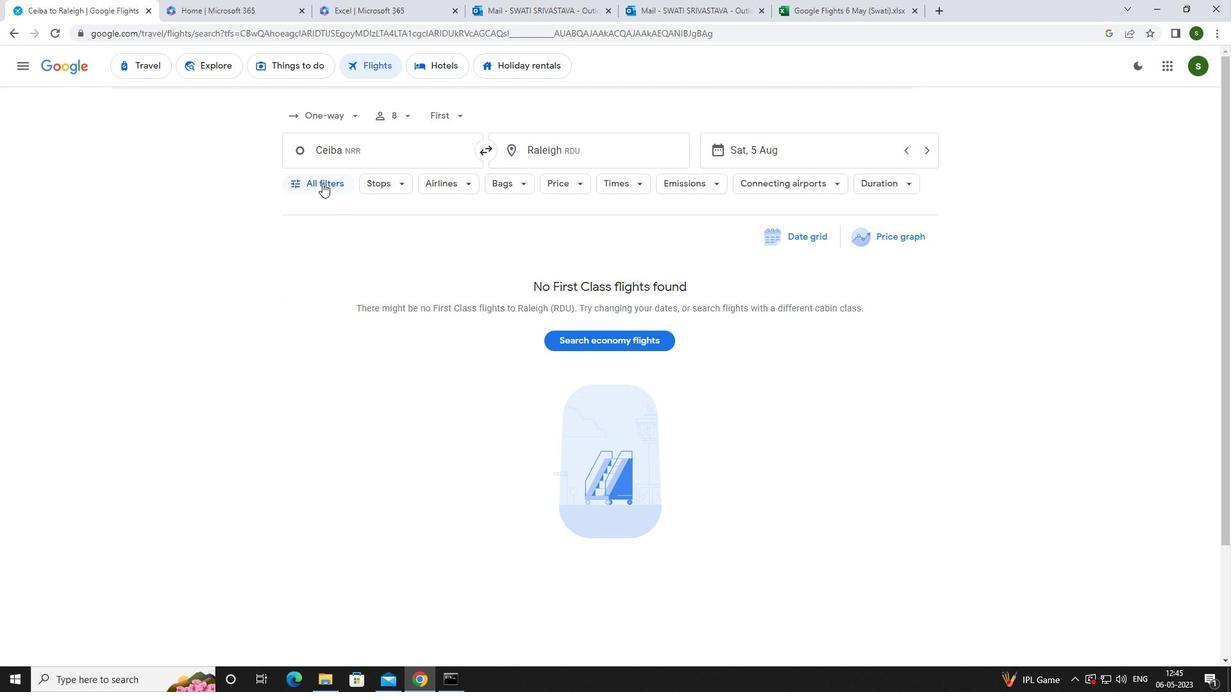 
Action: Mouse moved to (477, 457)
Screenshot: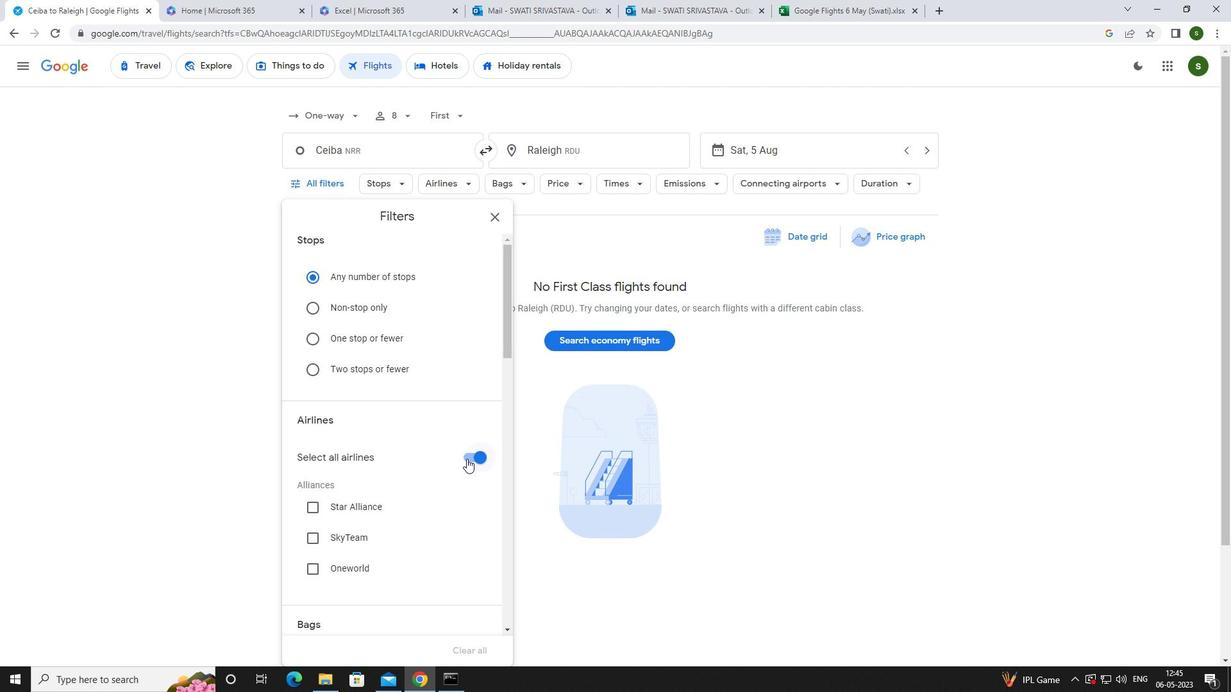 
Action: Mouse pressed left at (477, 457)
Screenshot: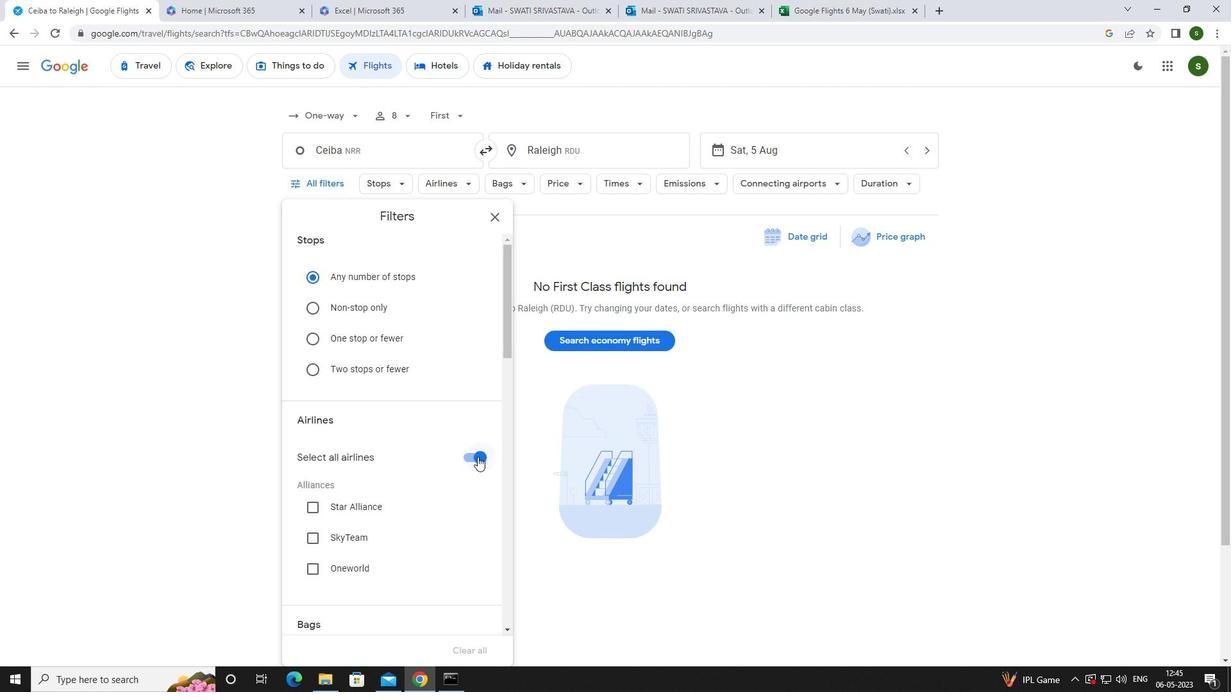 
Action: Mouse moved to (414, 435)
Screenshot: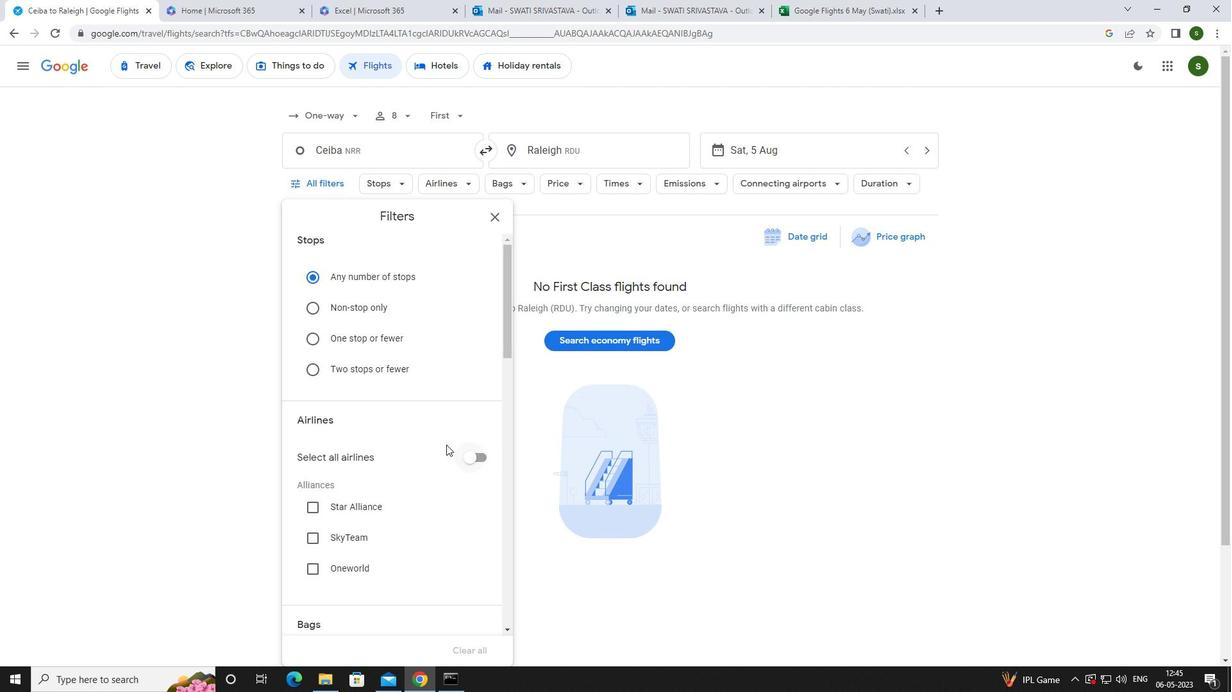 
Action: Mouse scrolled (414, 434) with delta (0, 0)
Screenshot: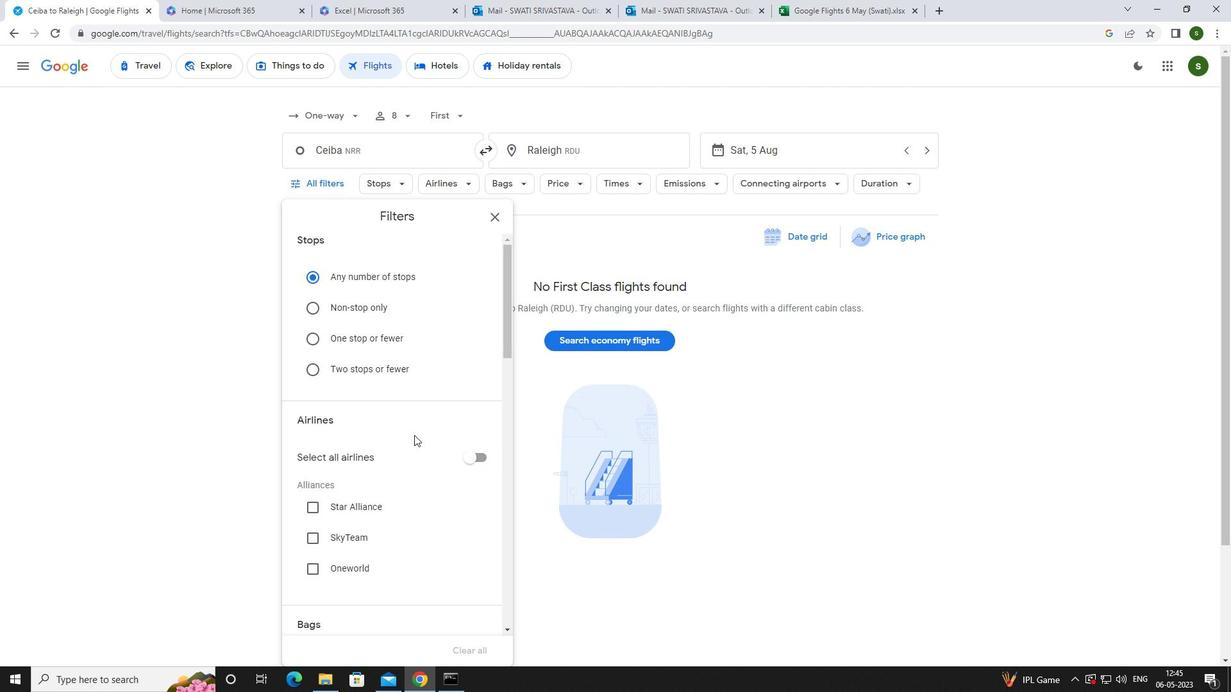 
Action: Mouse scrolled (414, 434) with delta (0, 0)
Screenshot: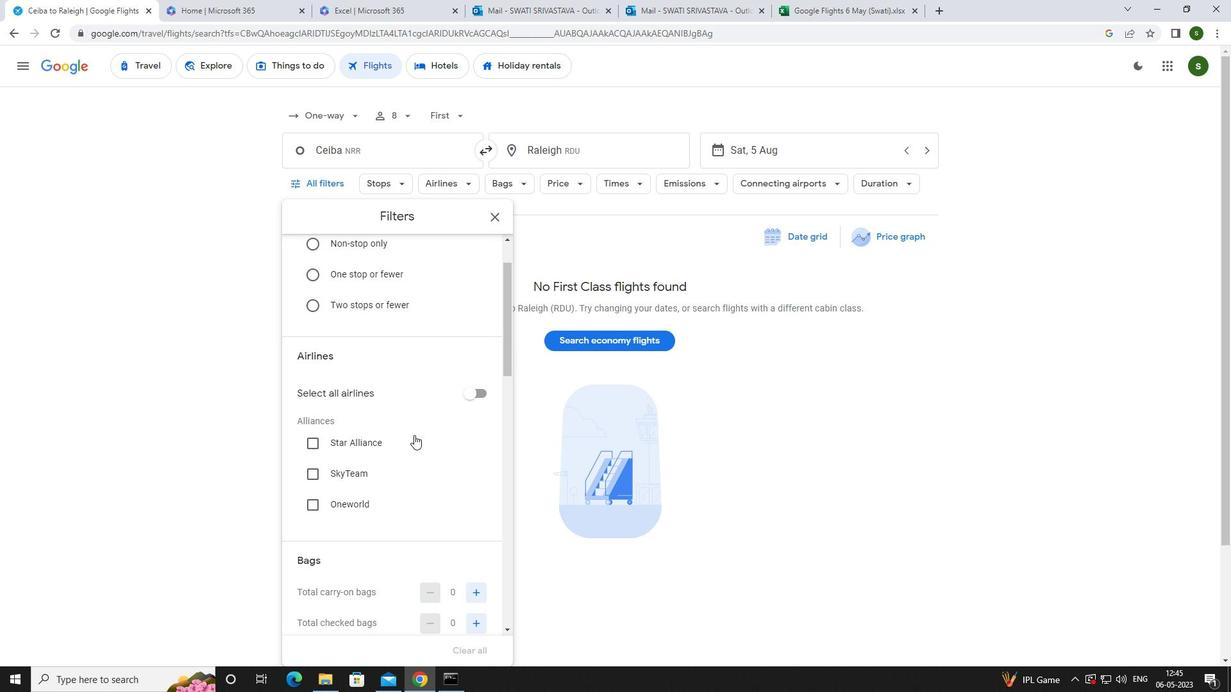 
Action: Mouse scrolled (414, 434) with delta (0, 0)
Screenshot: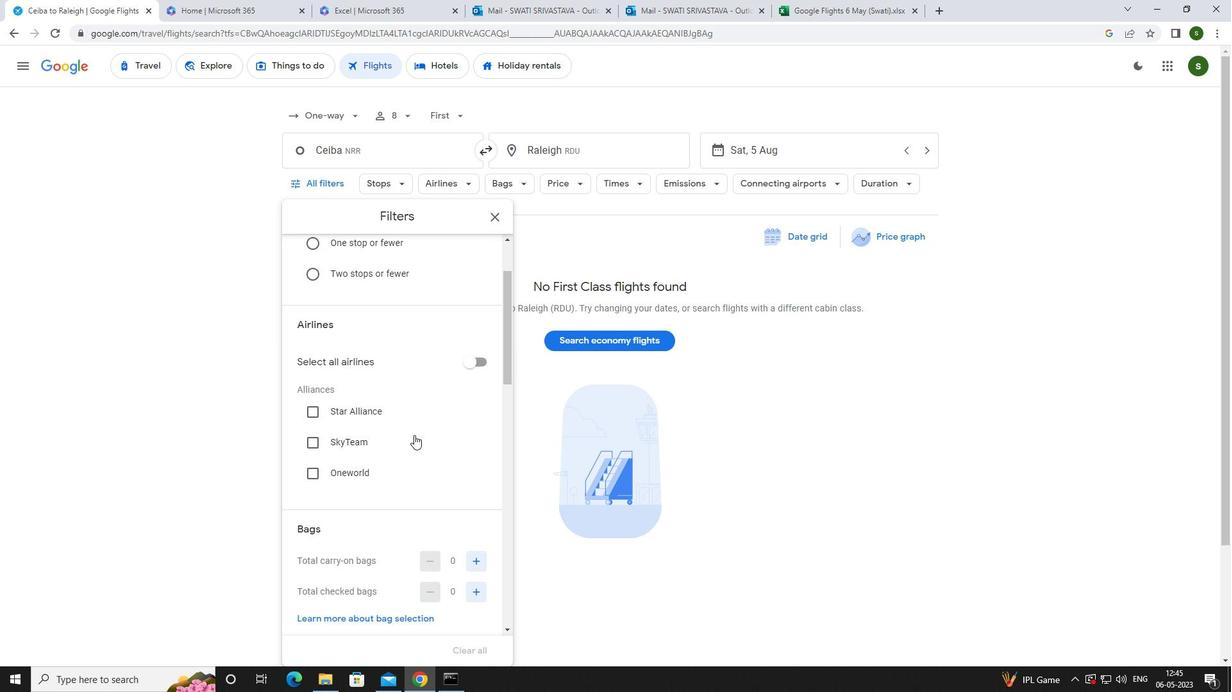 
Action: Mouse scrolled (414, 434) with delta (0, 0)
Screenshot: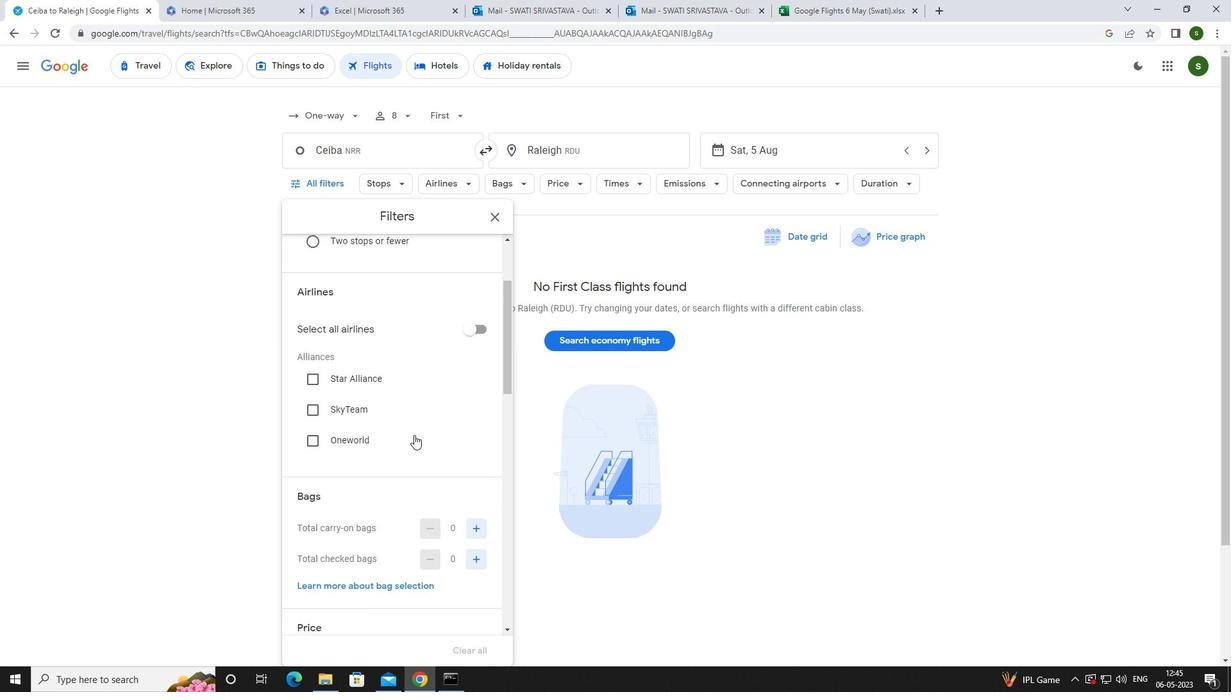 
Action: Mouse moved to (477, 396)
Screenshot: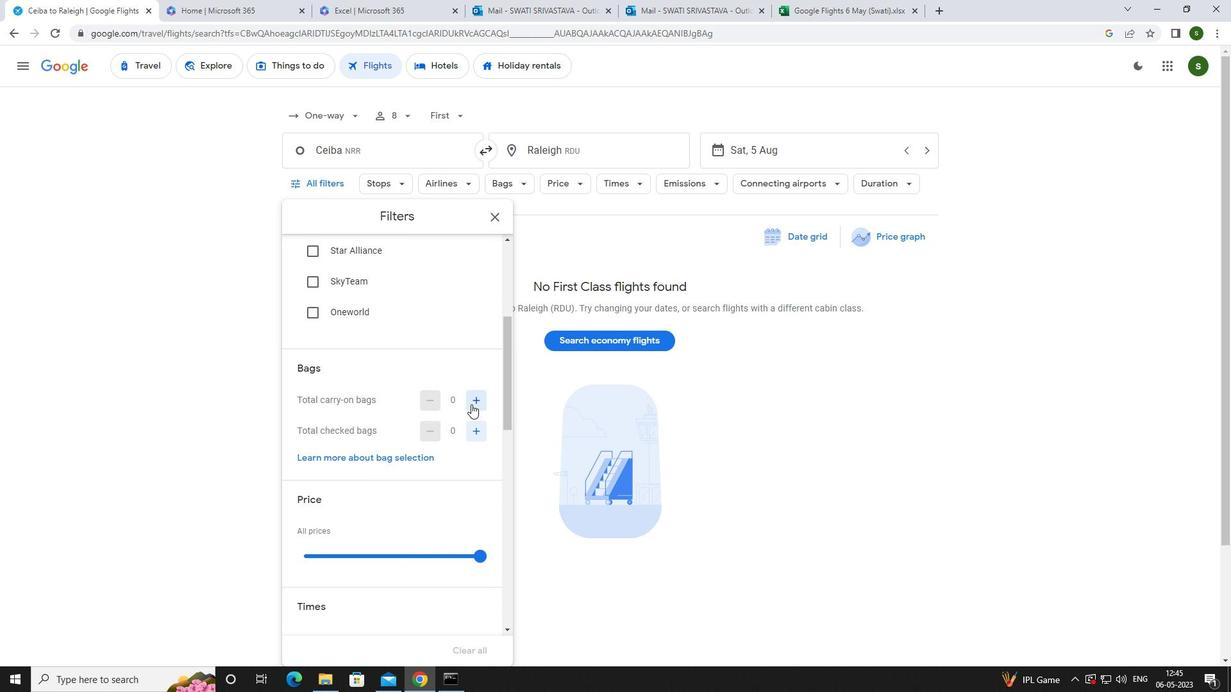 
Action: Mouse pressed left at (477, 396)
Screenshot: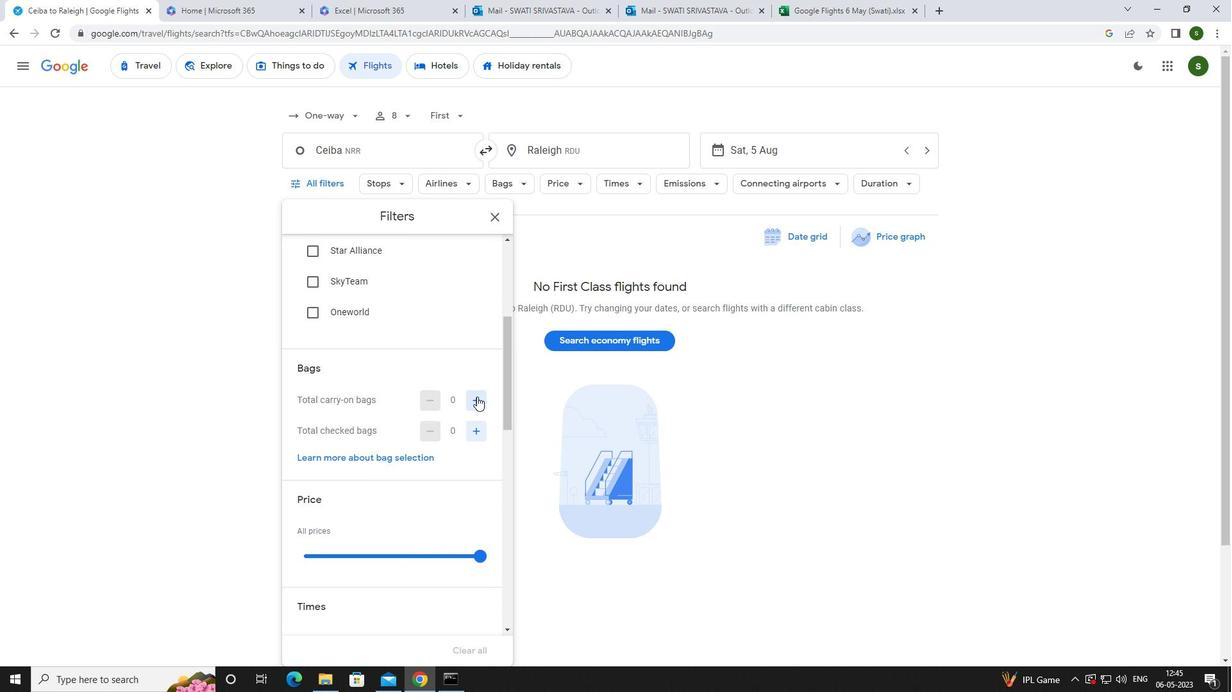 
Action: Mouse pressed left at (477, 396)
Screenshot: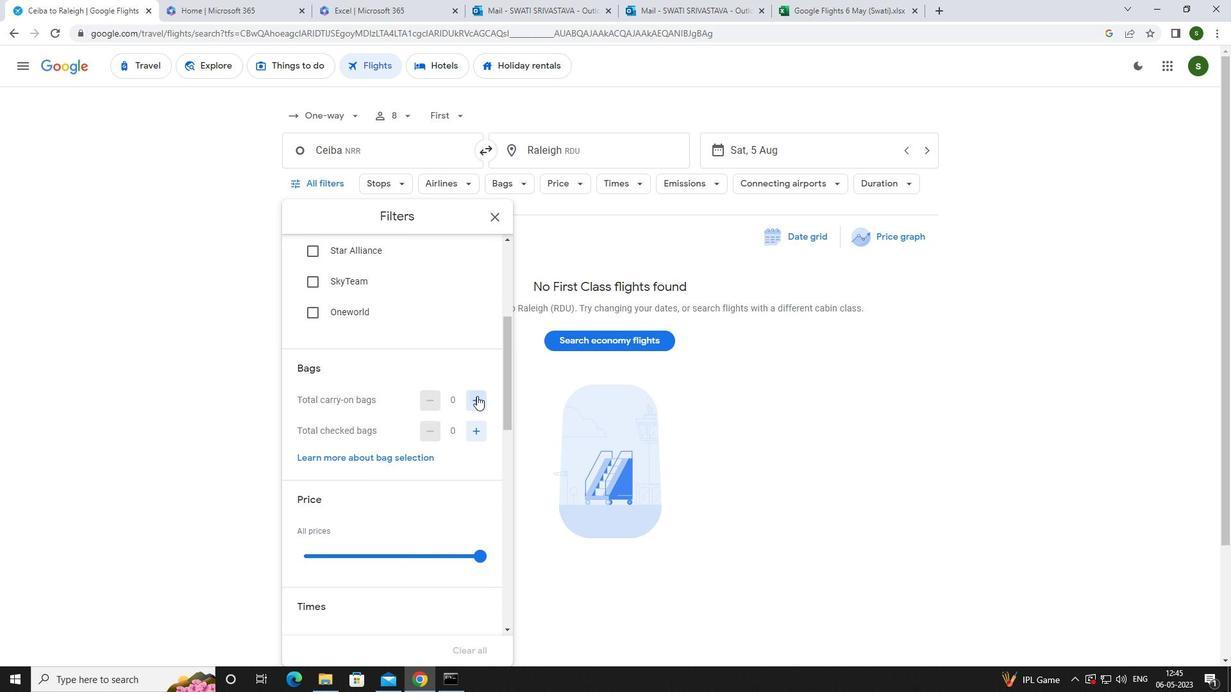 
Action: Mouse moved to (476, 427)
Screenshot: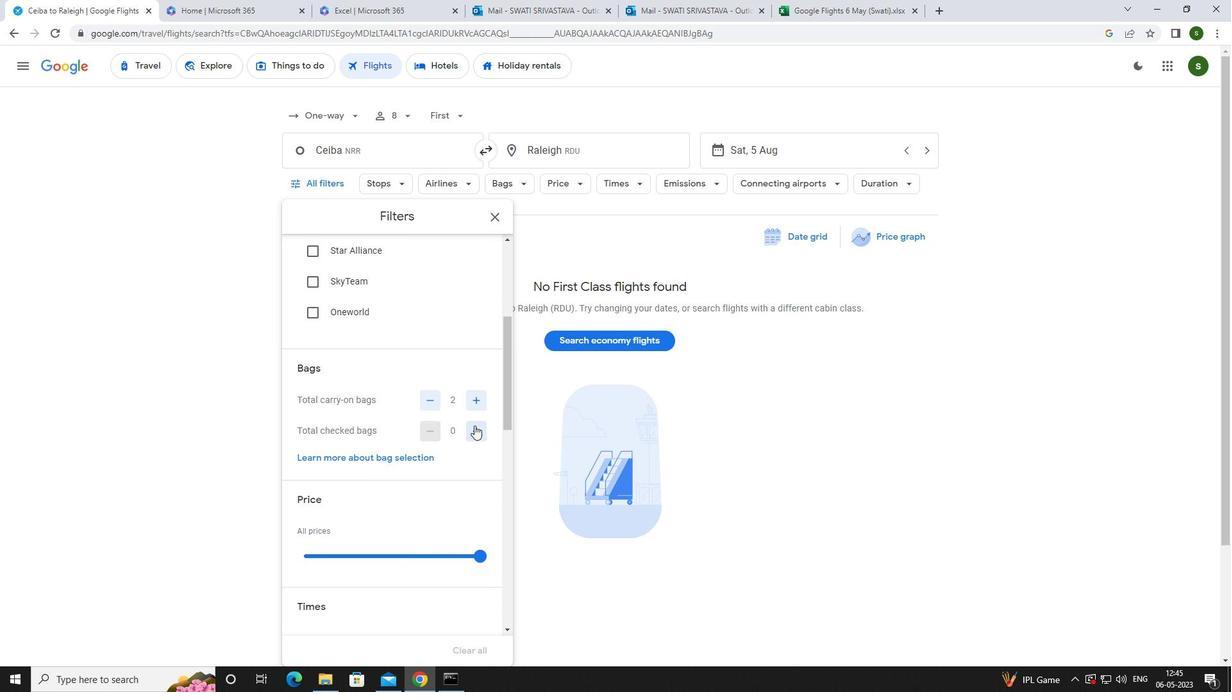 
Action: Mouse pressed left at (476, 427)
Screenshot: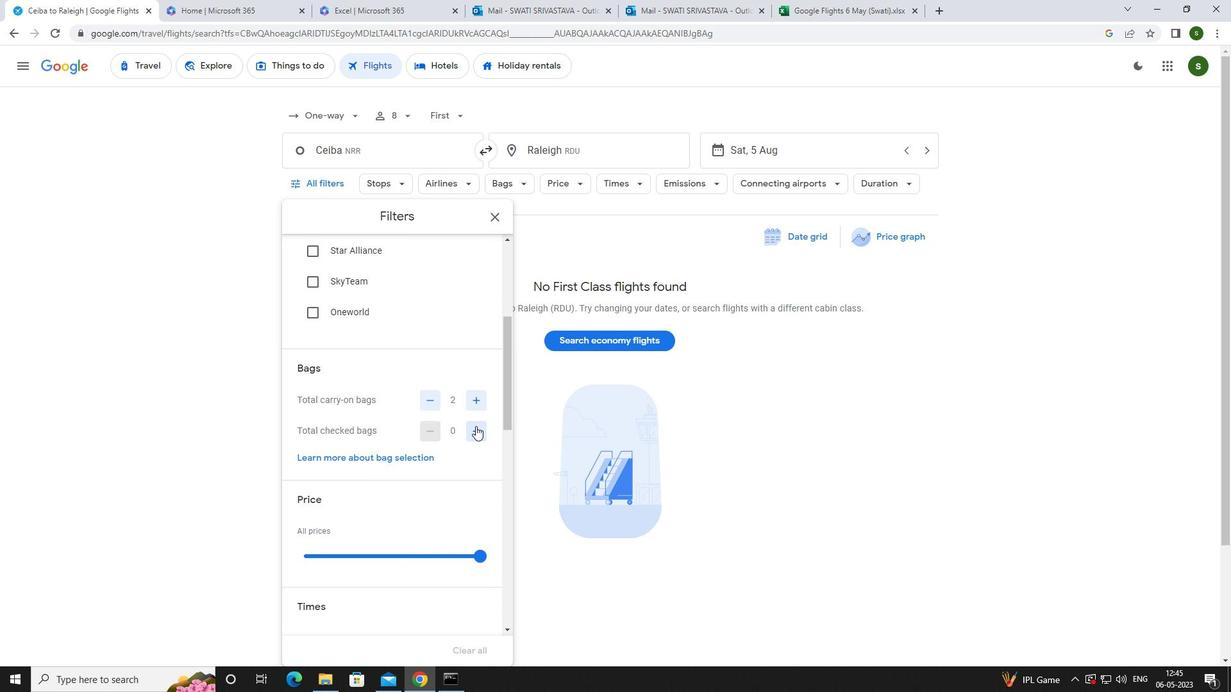 
Action: Mouse pressed left at (476, 427)
Screenshot: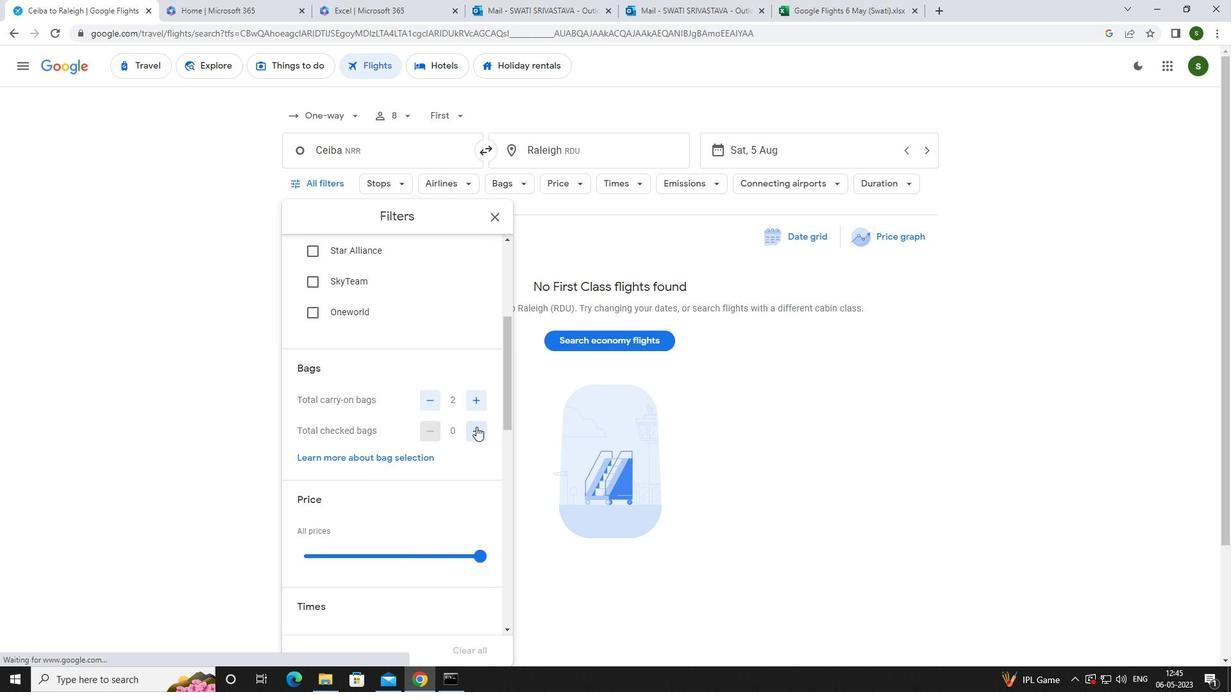 
Action: Mouse pressed left at (476, 427)
Screenshot: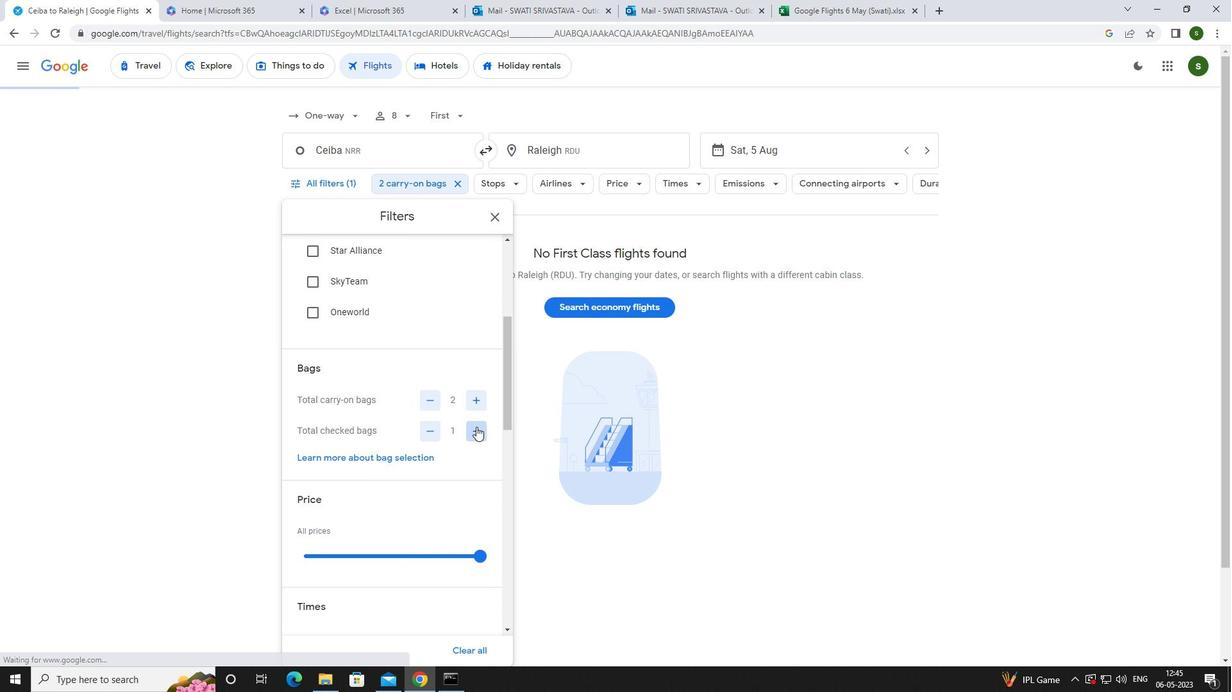 
Action: Mouse pressed left at (476, 427)
Screenshot: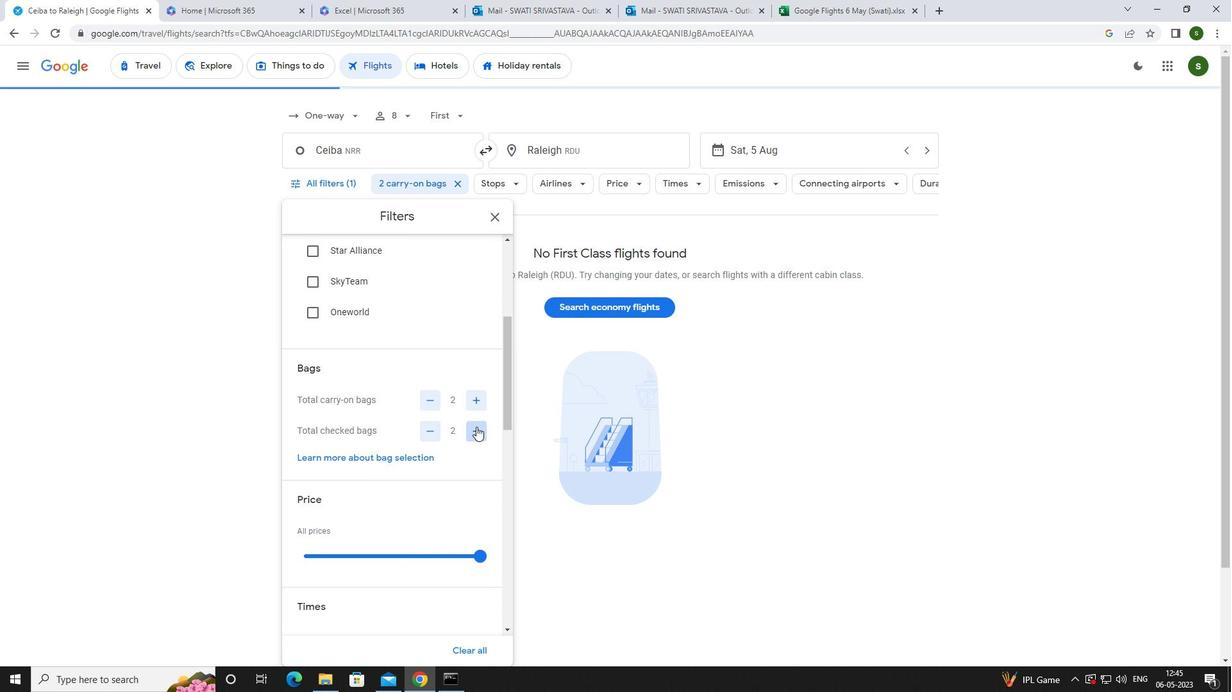 
Action: Mouse pressed left at (476, 427)
Screenshot: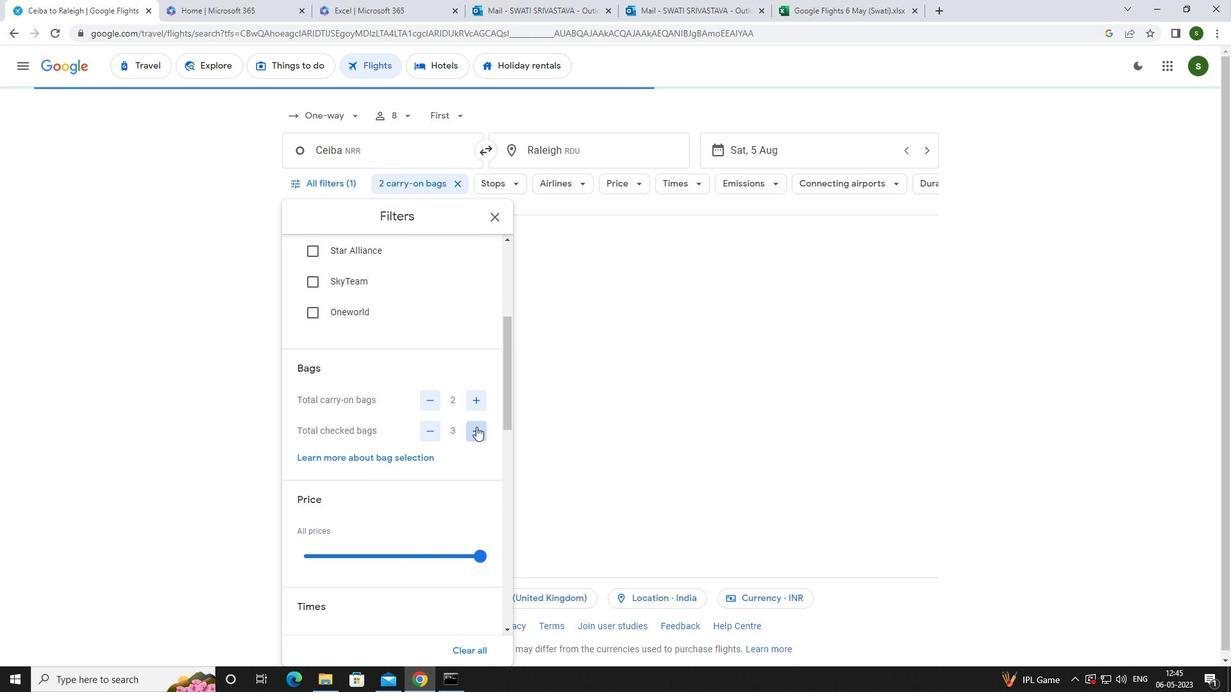 
Action: Mouse pressed left at (476, 427)
Screenshot: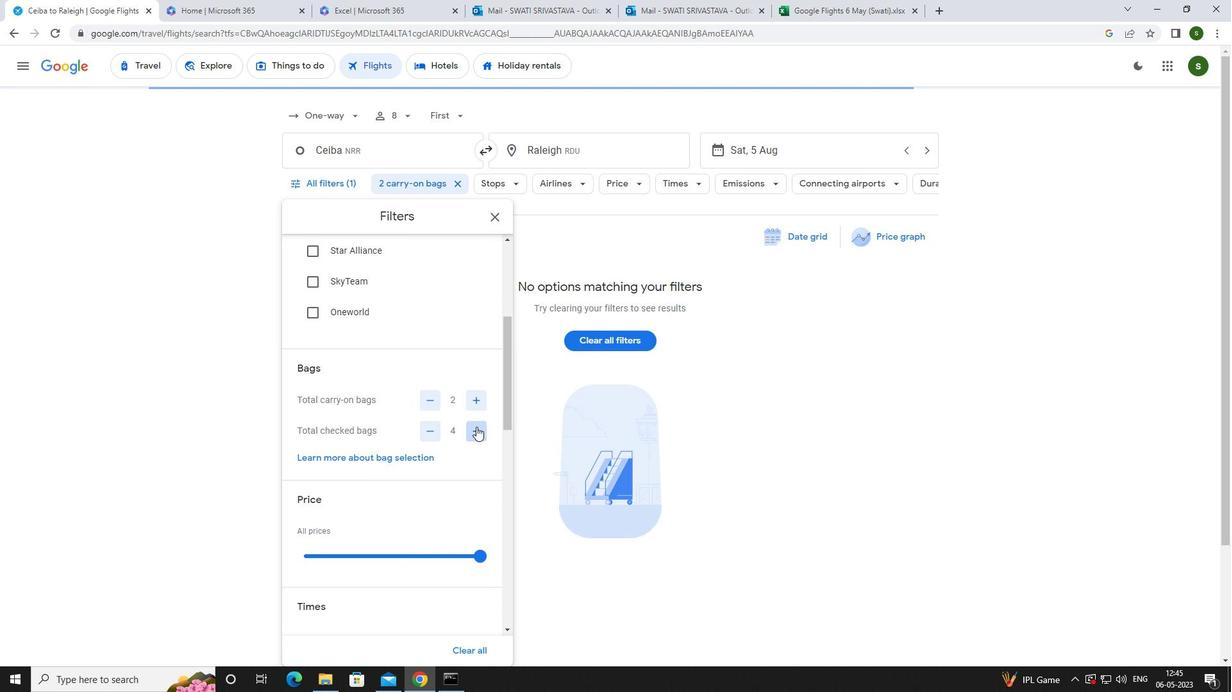 
Action: Mouse pressed left at (476, 427)
Screenshot: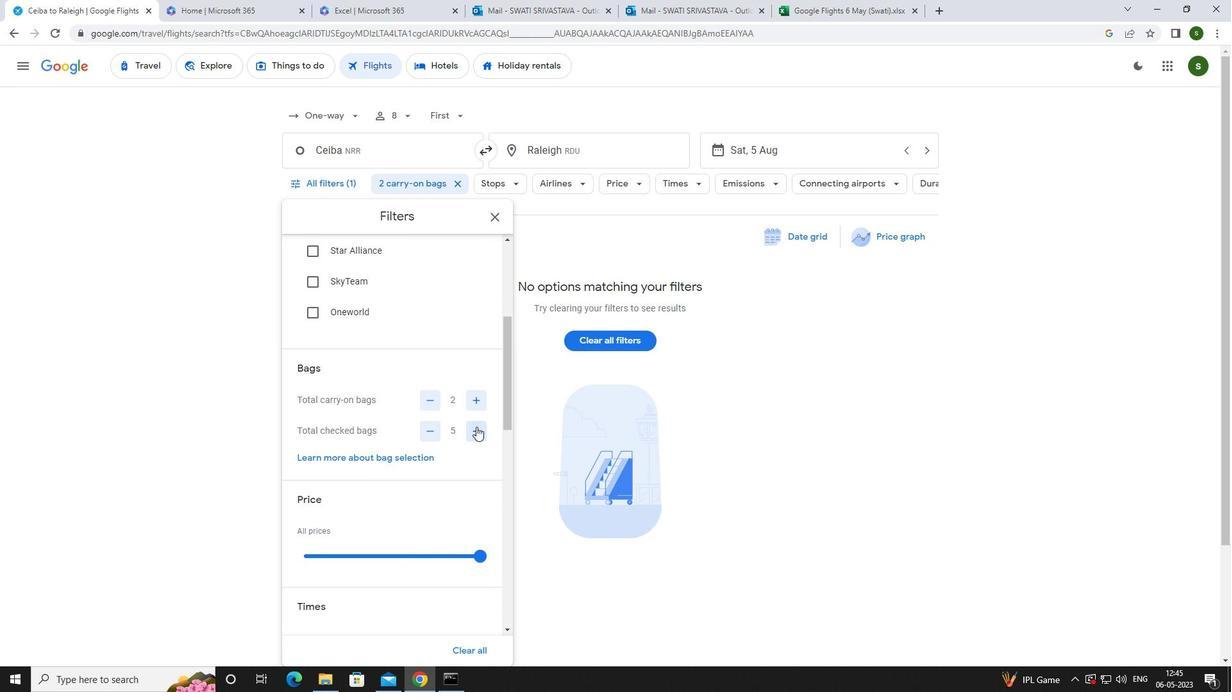 
Action: Mouse moved to (434, 429)
Screenshot: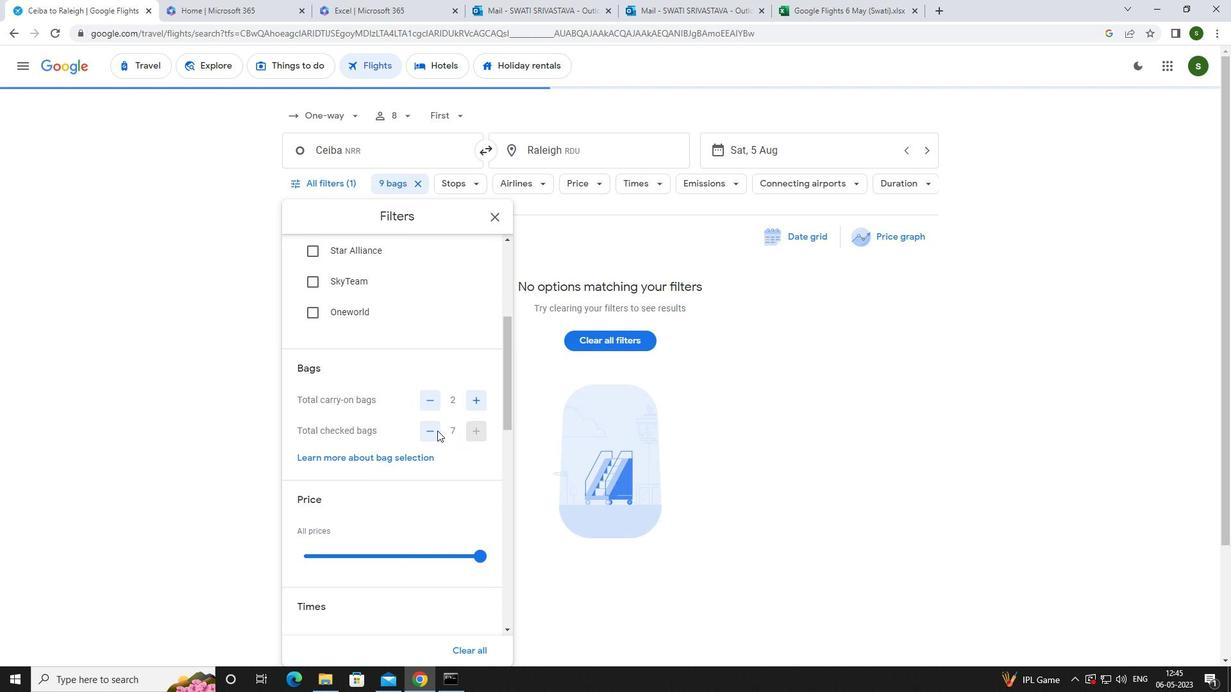 
Action: Mouse pressed left at (434, 429)
Screenshot: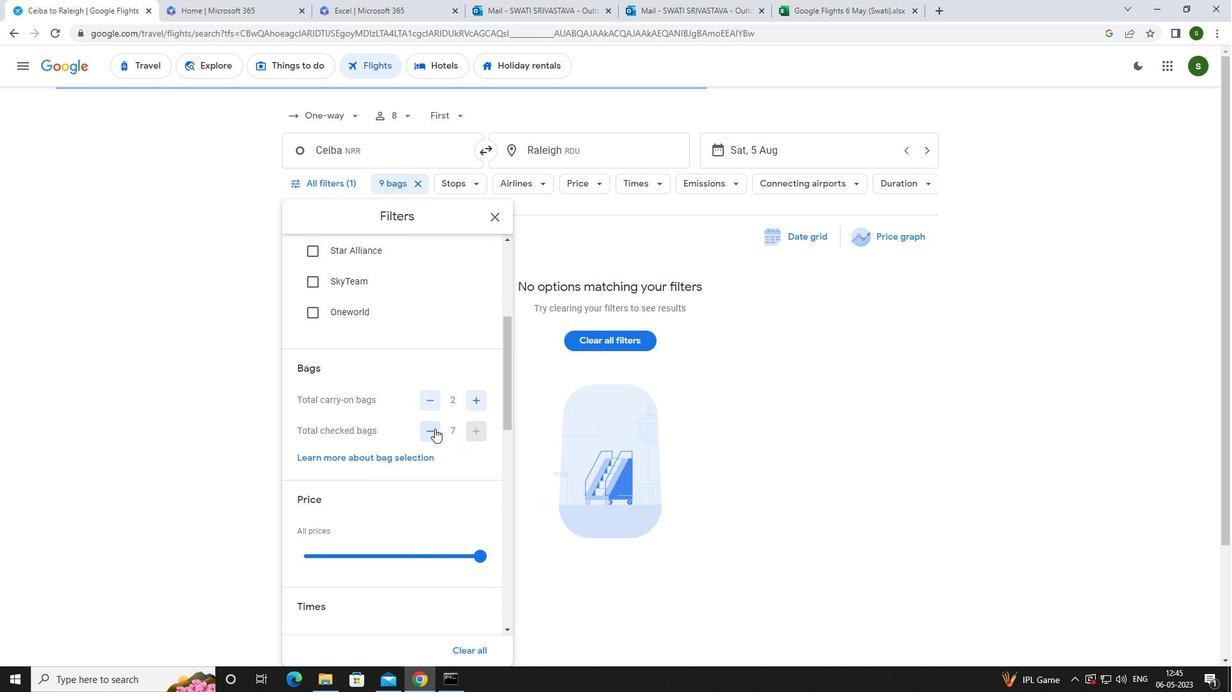 
Action: Mouse scrolled (434, 428) with delta (0, 0)
Screenshot: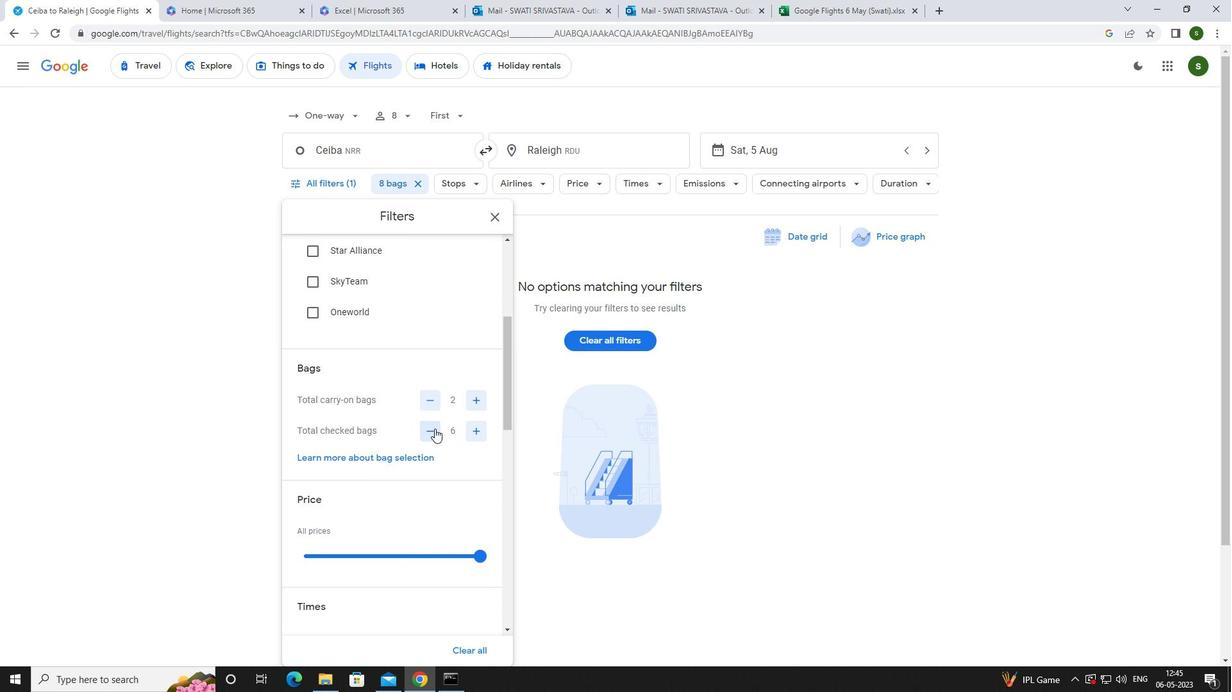 
Action: Mouse scrolled (434, 428) with delta (0, 0)
Screenshot: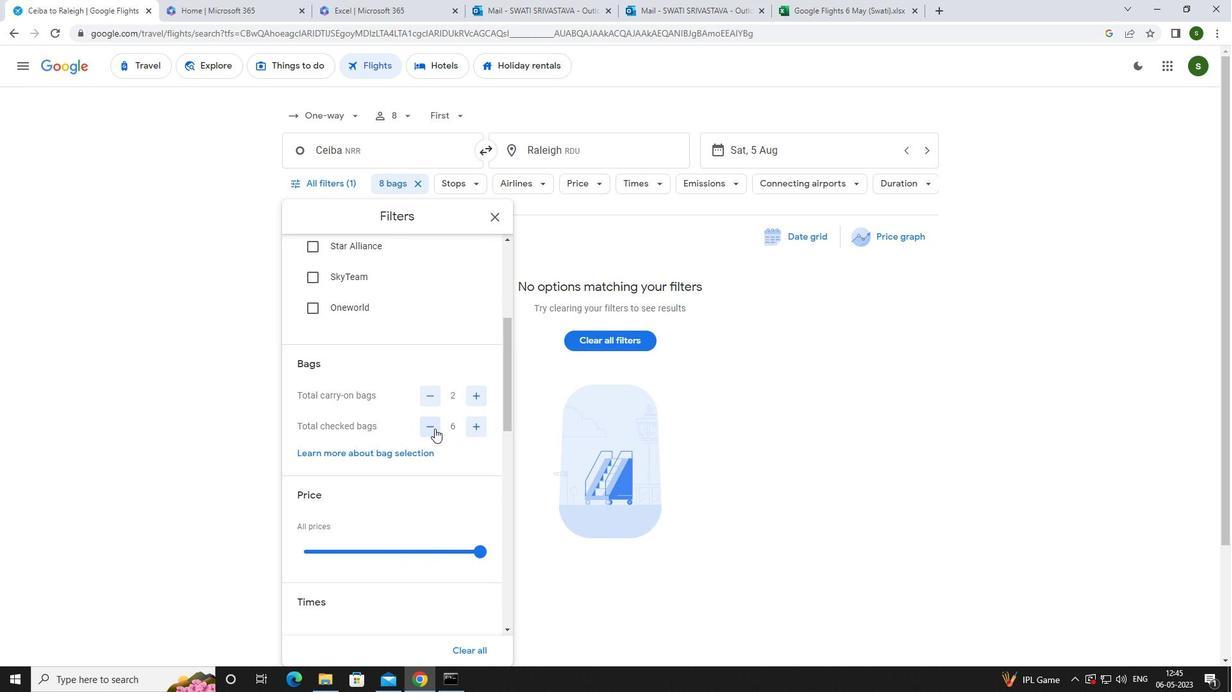 
Action: Mouse moved to (481, 422)
Screenshot: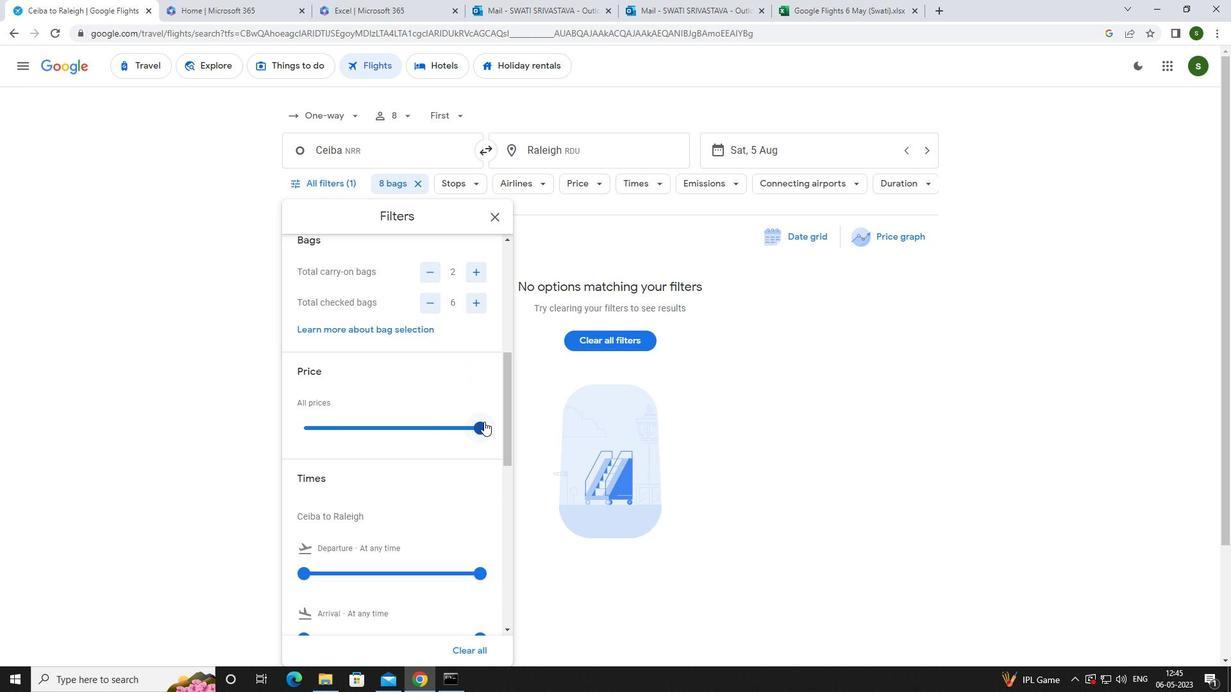 
Action: Mouse pressed left at (481, 422)
Screenshot: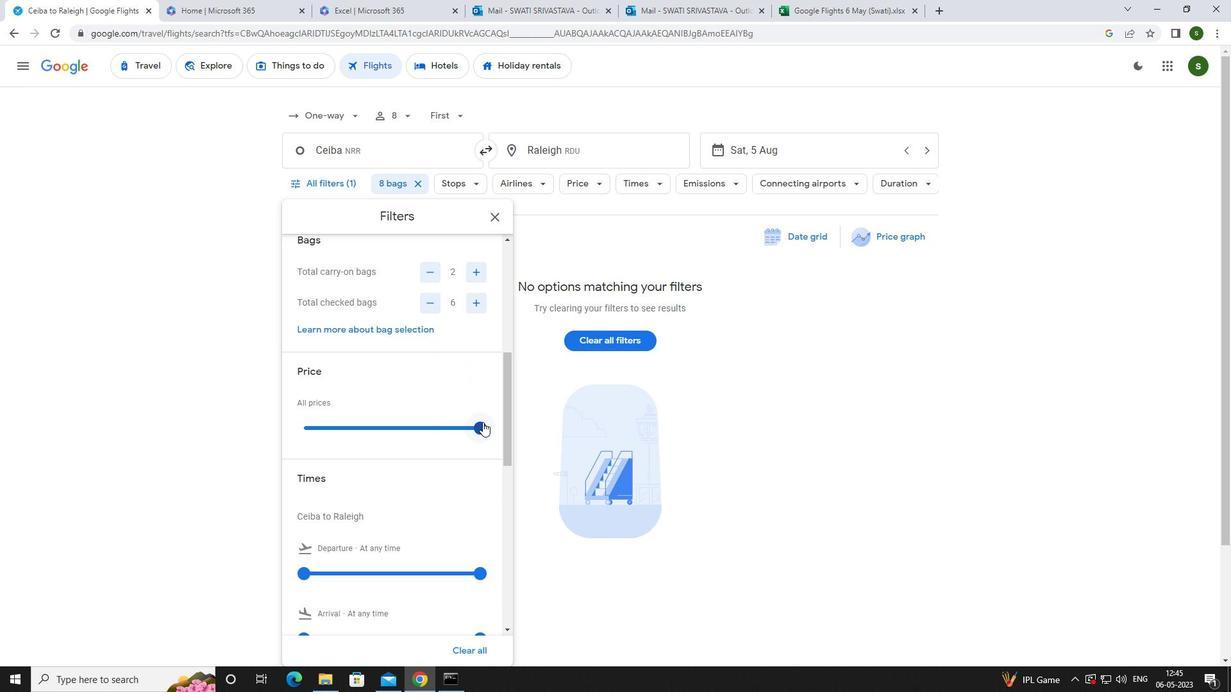 
Action: Mouse scrolled (481, 422) with delta (0, 0)
Screenshot: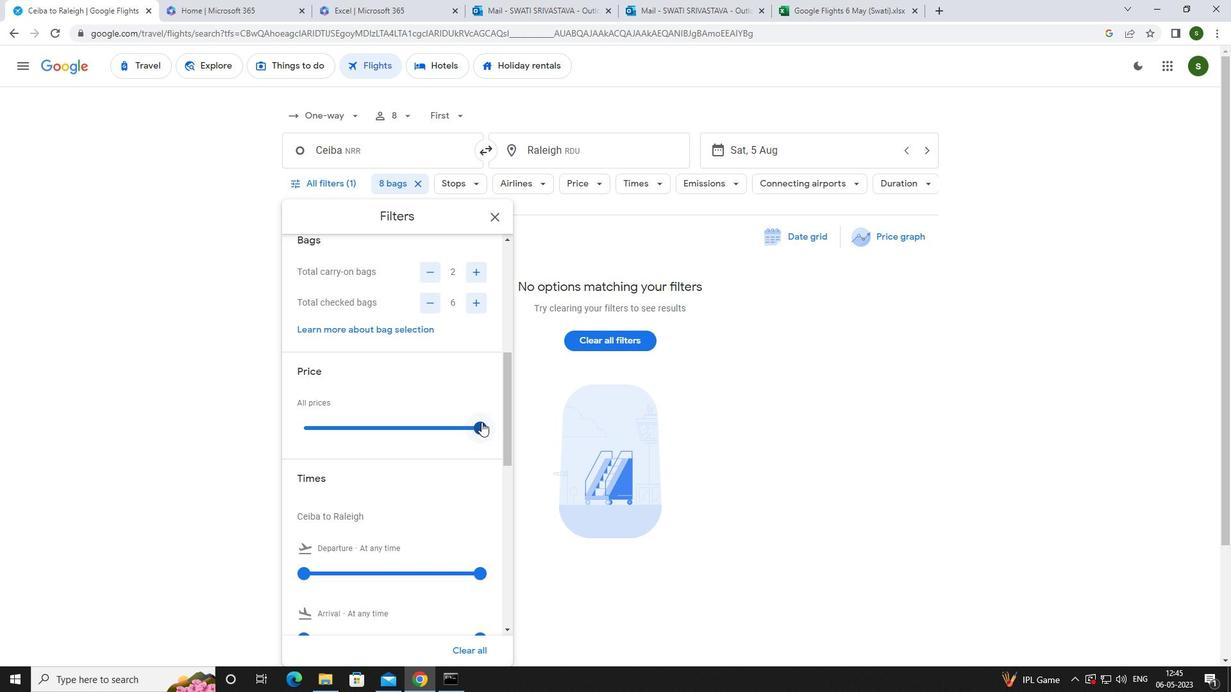
Action: Mouse scrolled (481, 422) with delta (0, 0)
Screenshot: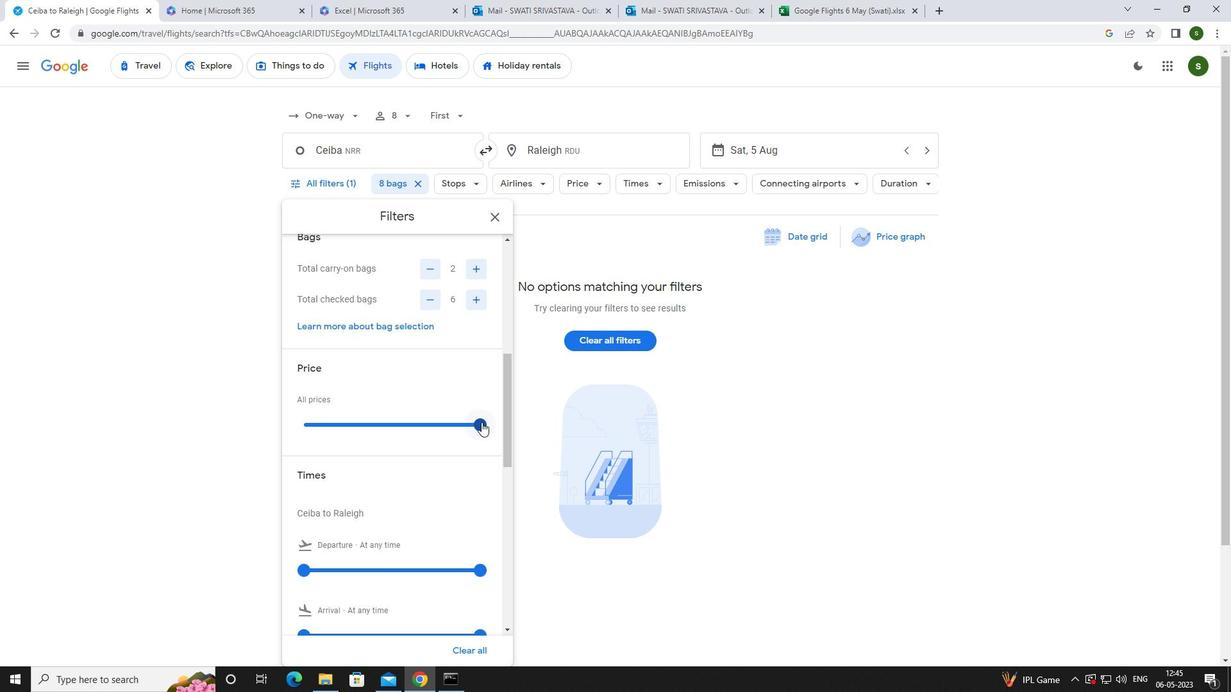 
Action: Mouse moved to (306, 450)
Screenshot: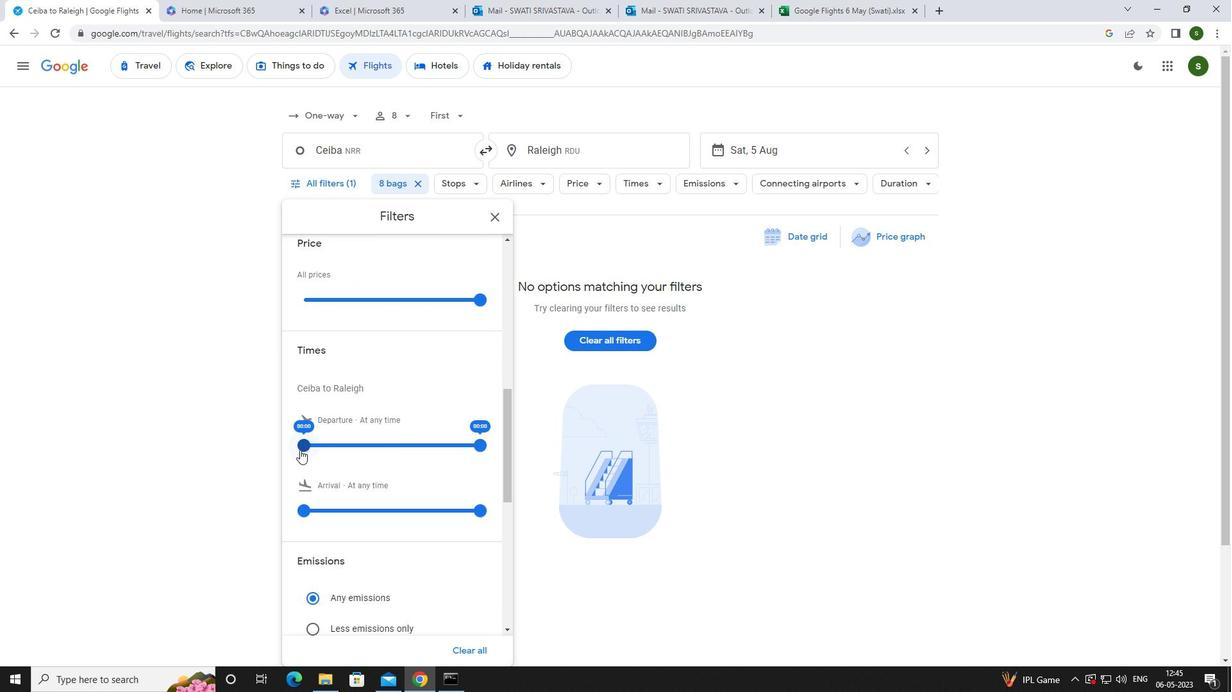
Action: Mouse pressed left at (306, 450)
Screenshot: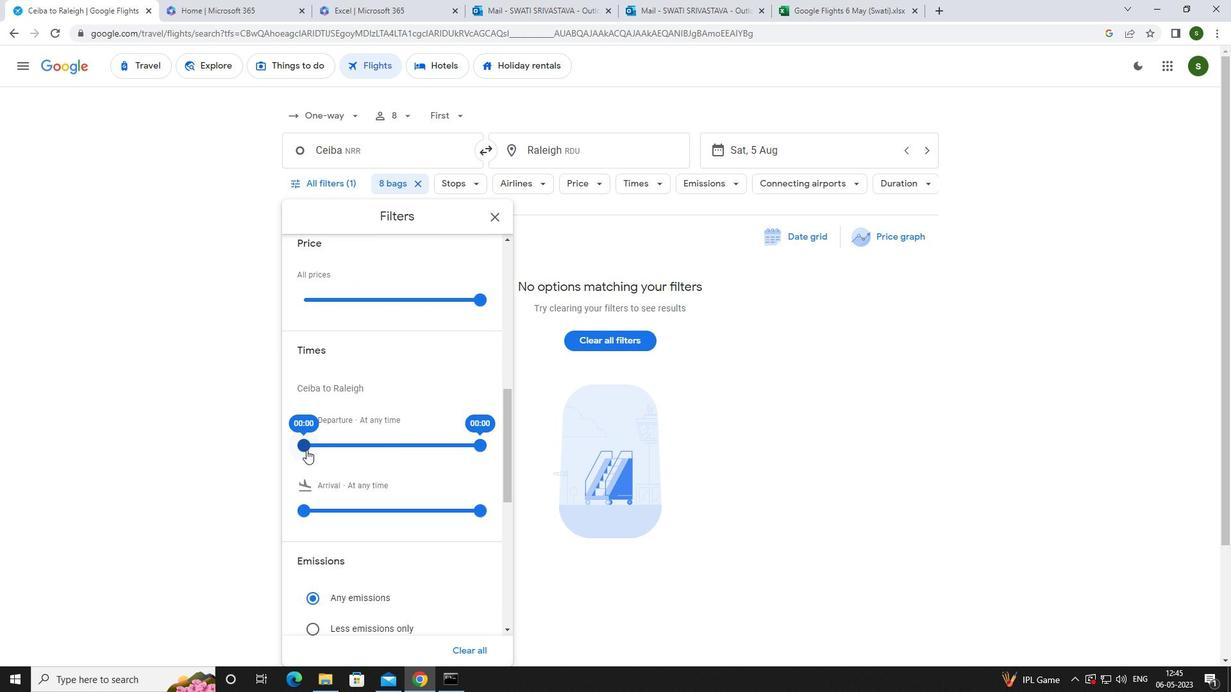 
Action: Mouse moved to (583, 611)
Screenshot: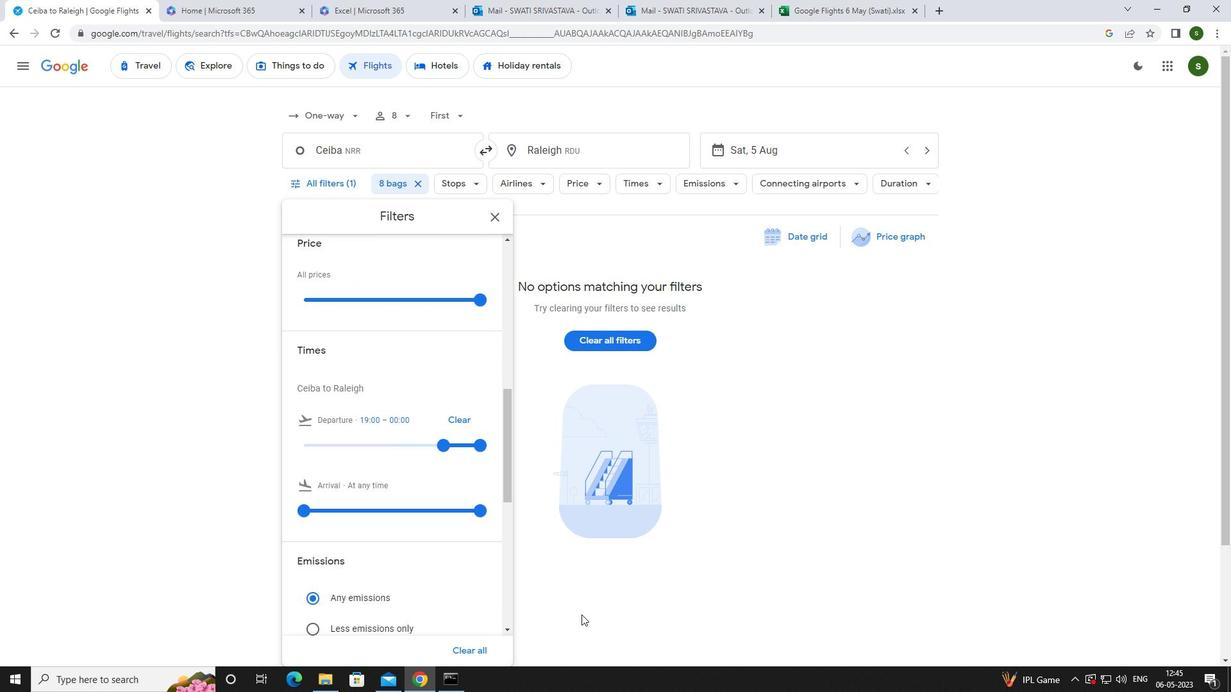 
Action: Mouse pressed left at (583, 611)
Screenshot: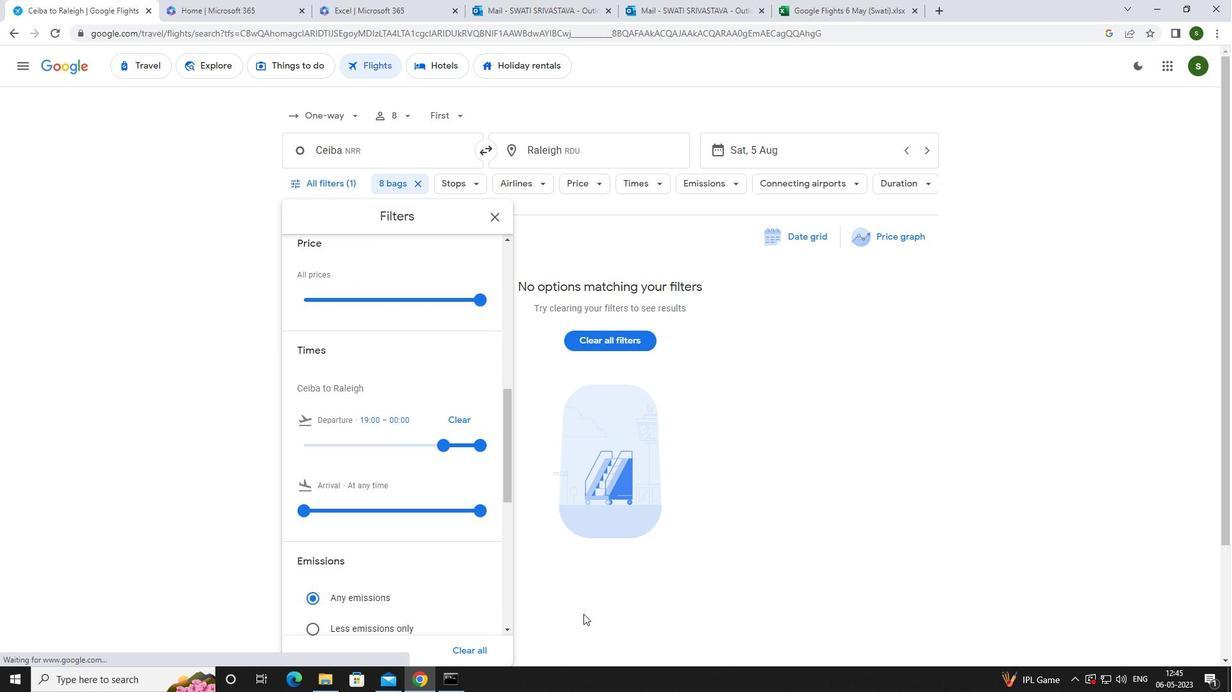 
Action: Mouse moved to (581, 607)
Screenshot: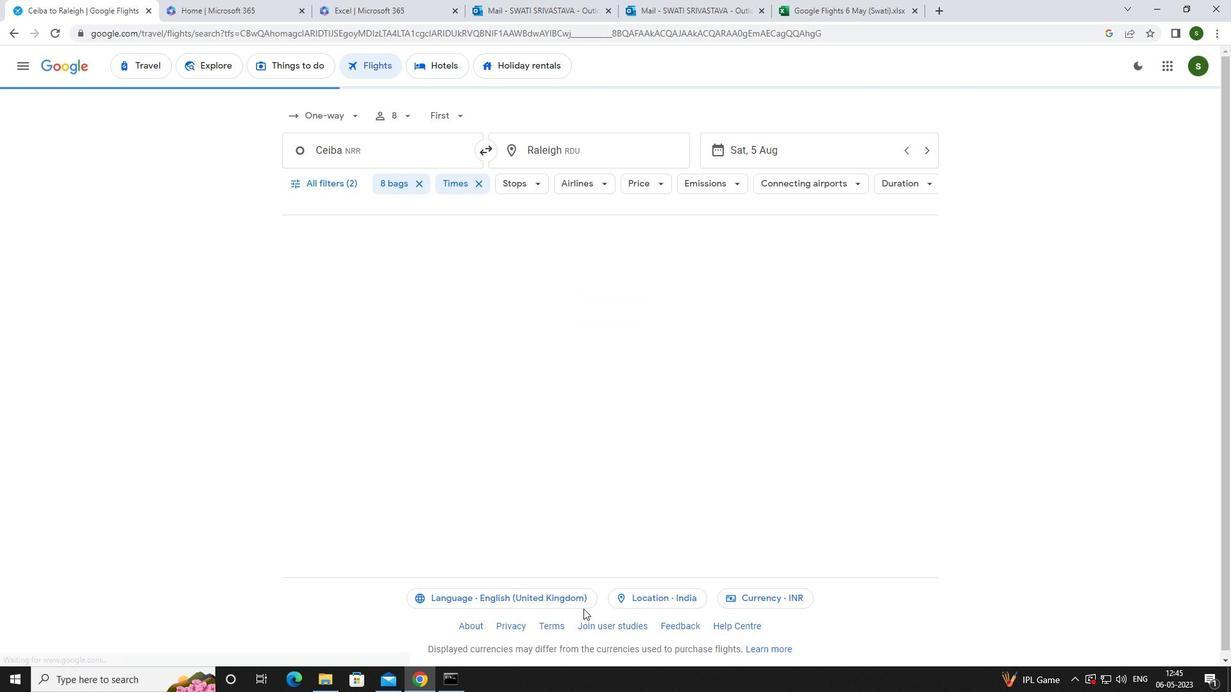 
